 Task: Manage the "User related list" page variations in the site builder.
Action: Mouse moved to (1035, 73)
Screenshot: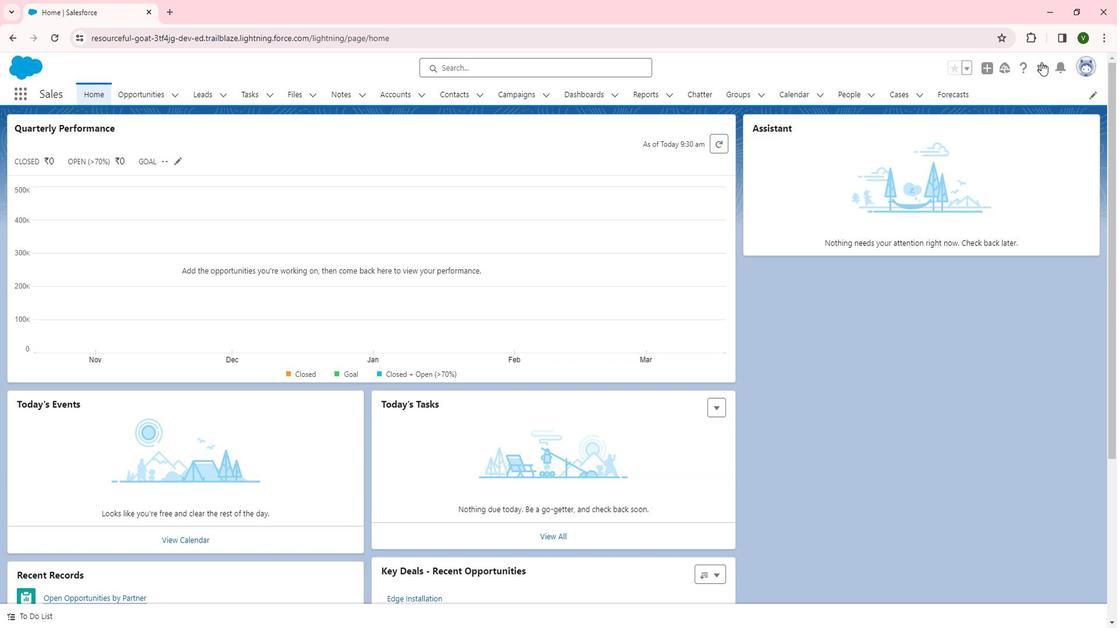 
Action: Mouse pressed left at (1035, 73)
Screenshot: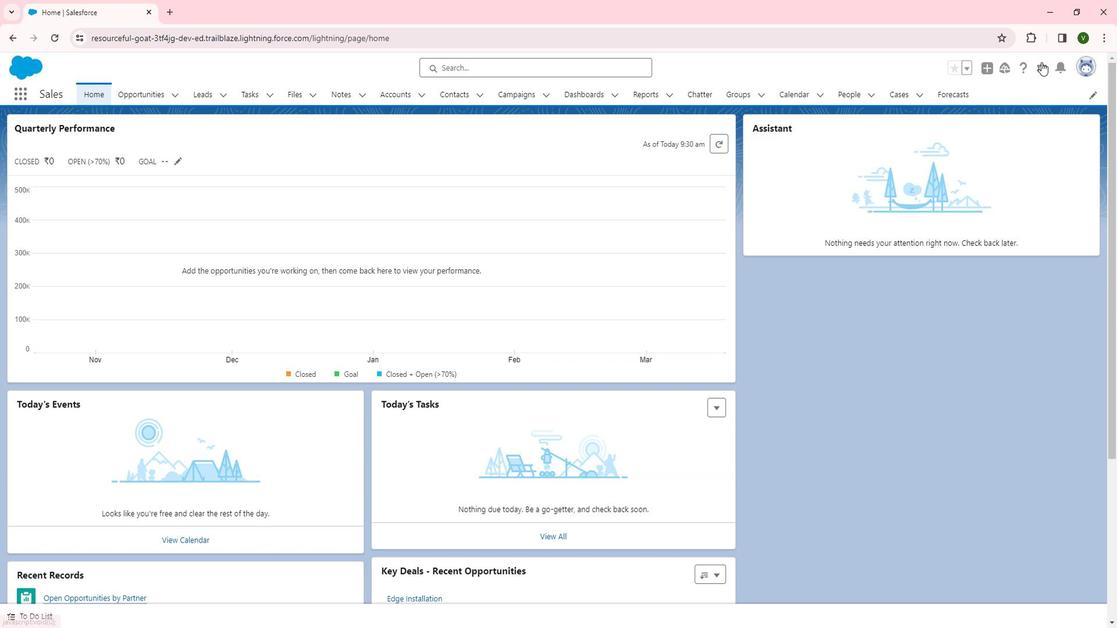 
Action: Mouse moved to (988, 123)
Screenshot: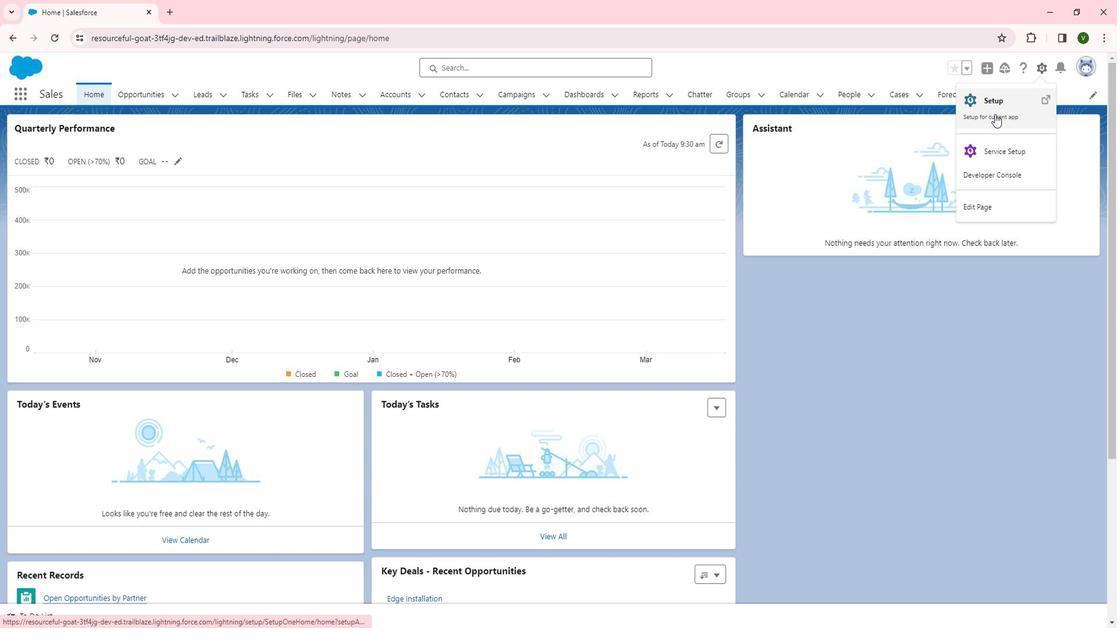 
Action: Mouse pressed left at (988, 123)
Screenshot: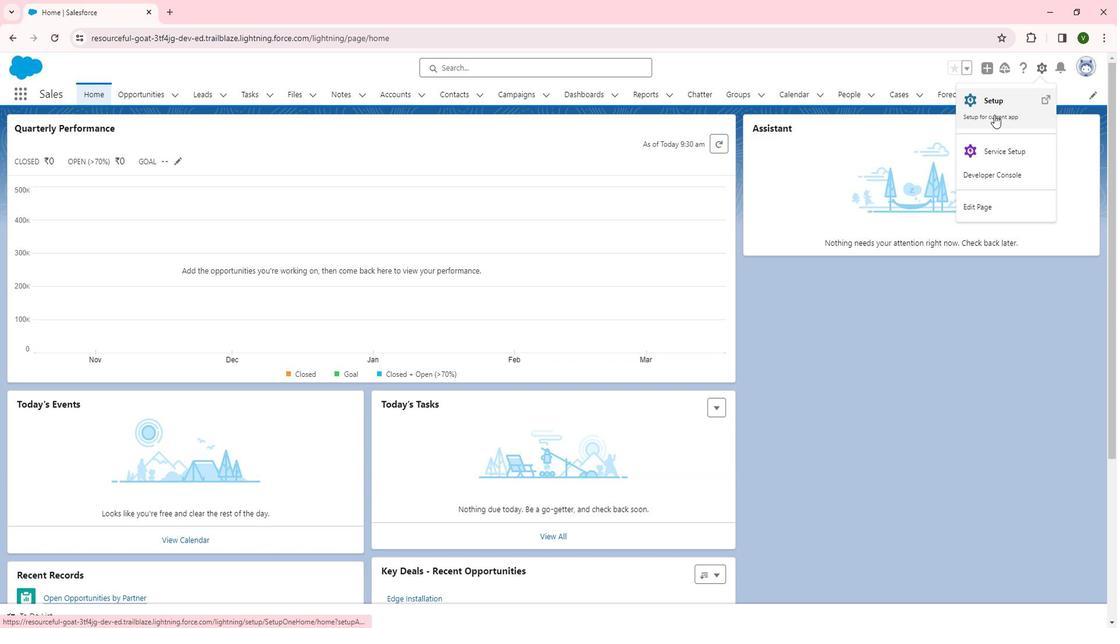 
Action: Mouse moved to (37, 485)
Screenshot: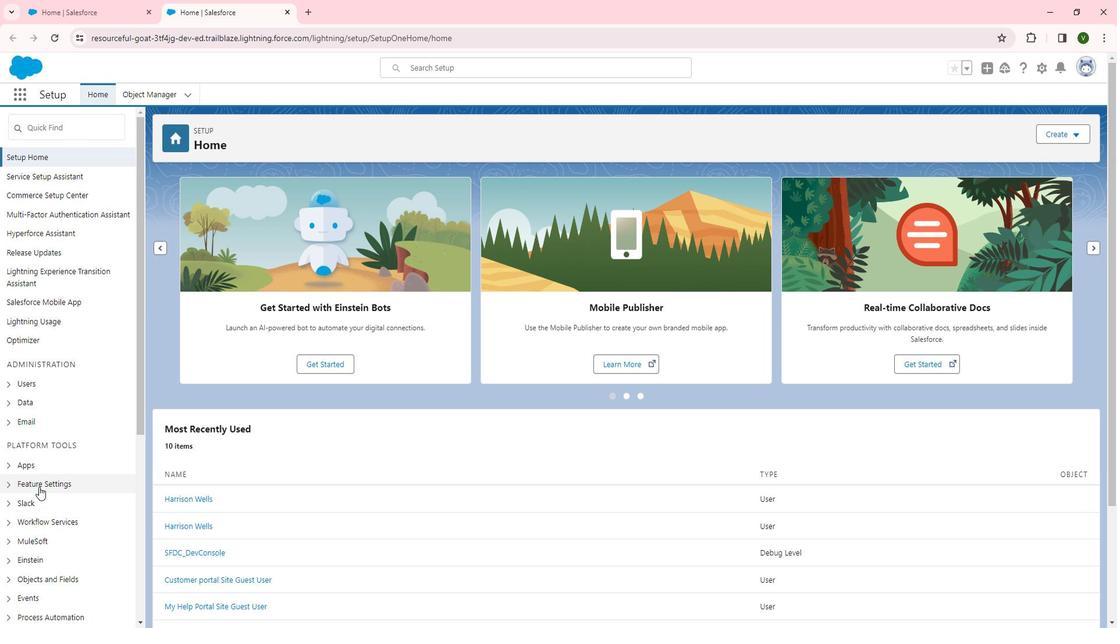 
Action: Mouse pressed left at (37, 485)
Screenshot: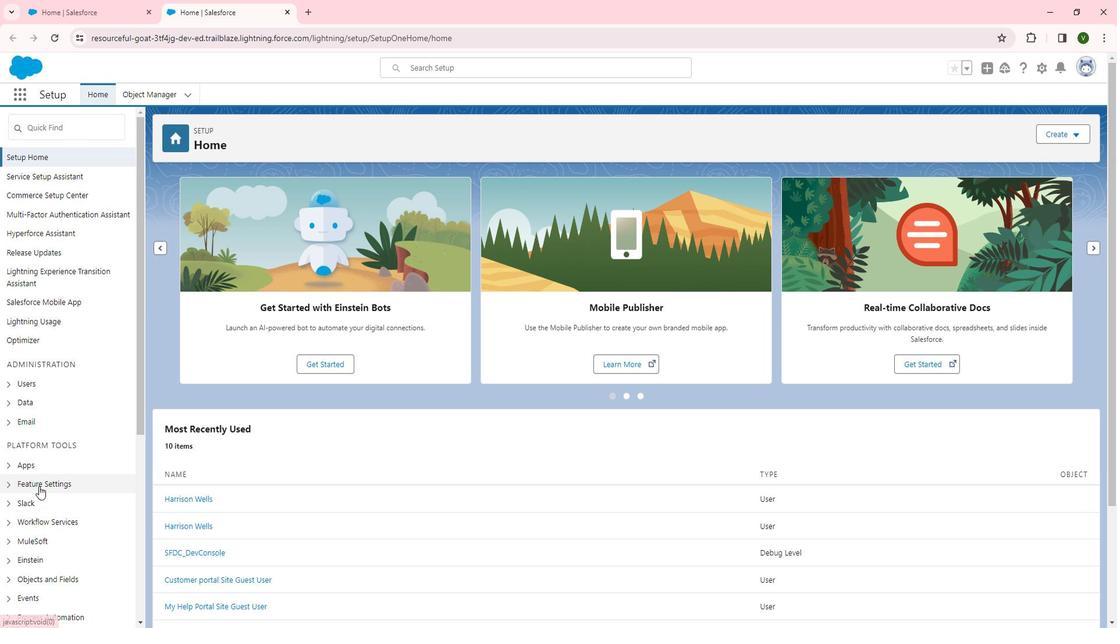 
Action: Mouse moved to (37, 484)
Screenshot: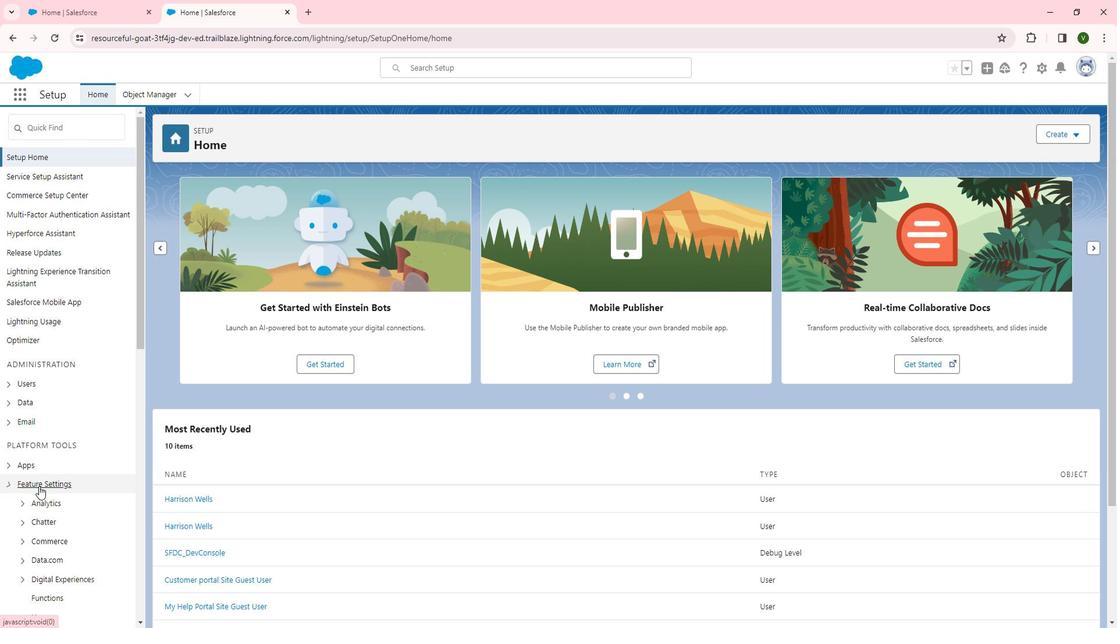 
Action: Mouse scrolled (37, 484) with delta (0, 0)
Screenshot: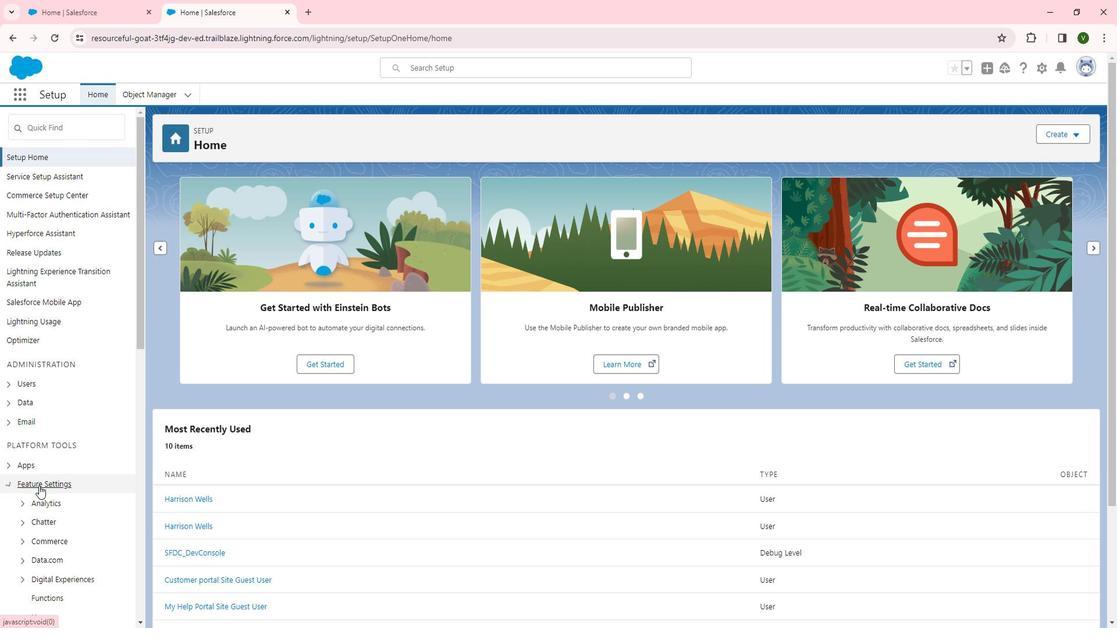 
Action: Mouse scrolled (37, 484) with delta (0, 0)
Screenshot: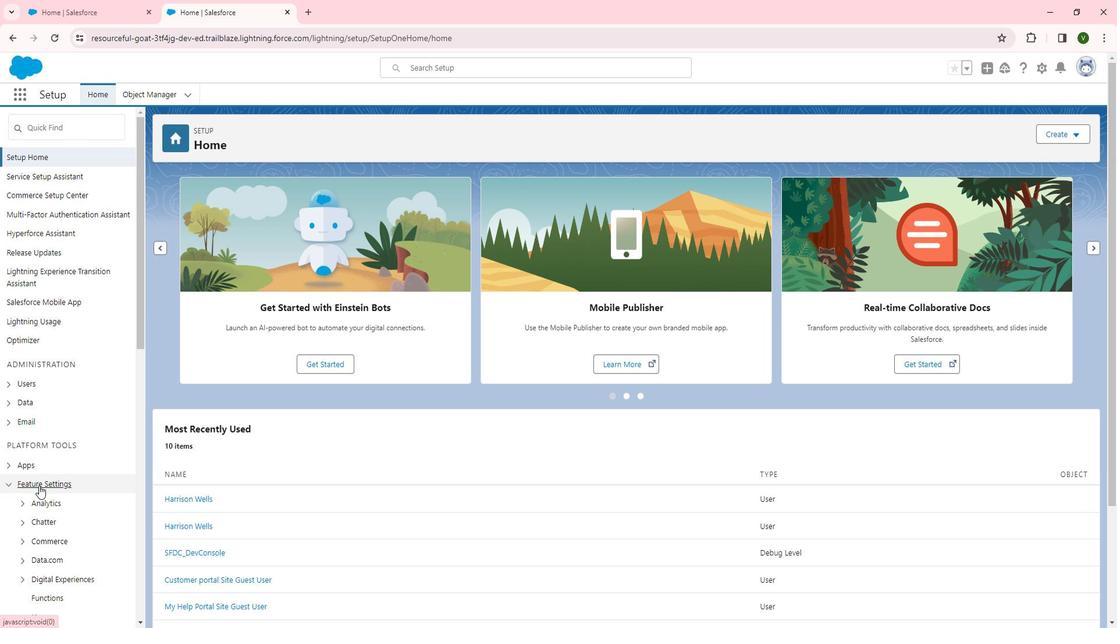 
Action: Mouse scrolled (37, 484) with delta (0, 0)
Screenshot: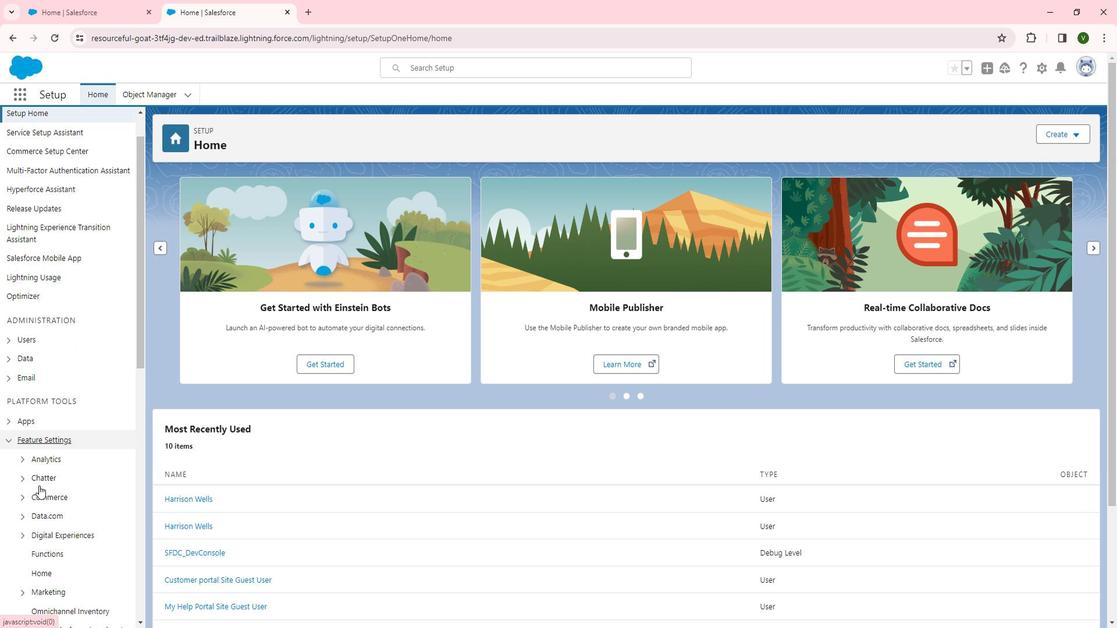 
Action: Mouse moved to (51, 399)
Screenshot: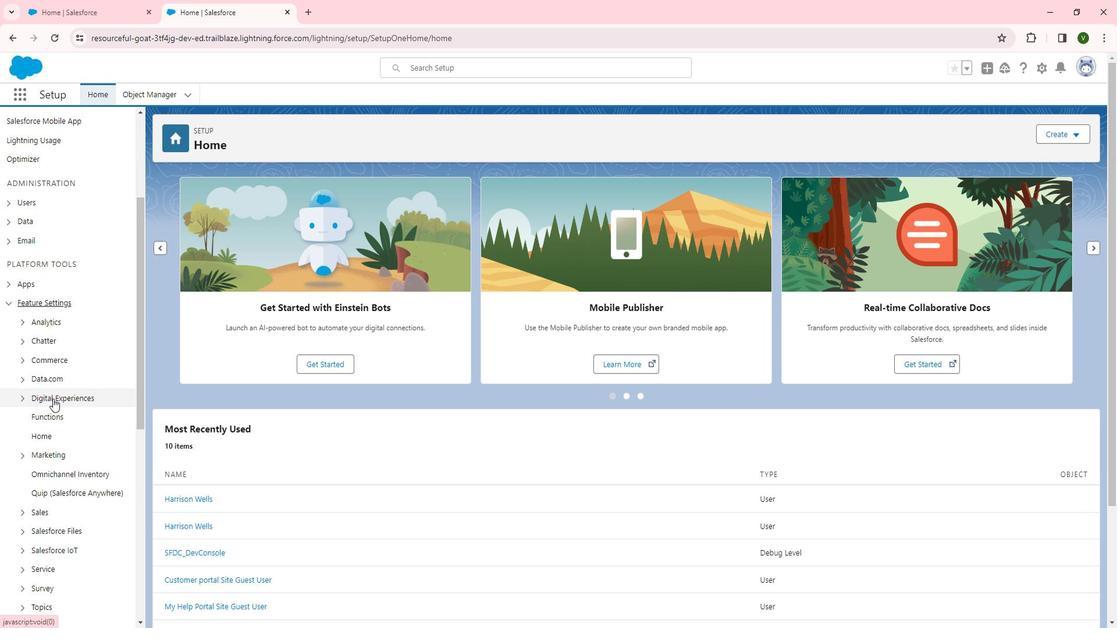 
Action: Mouse pressed left at (51, 399)
Screenshot: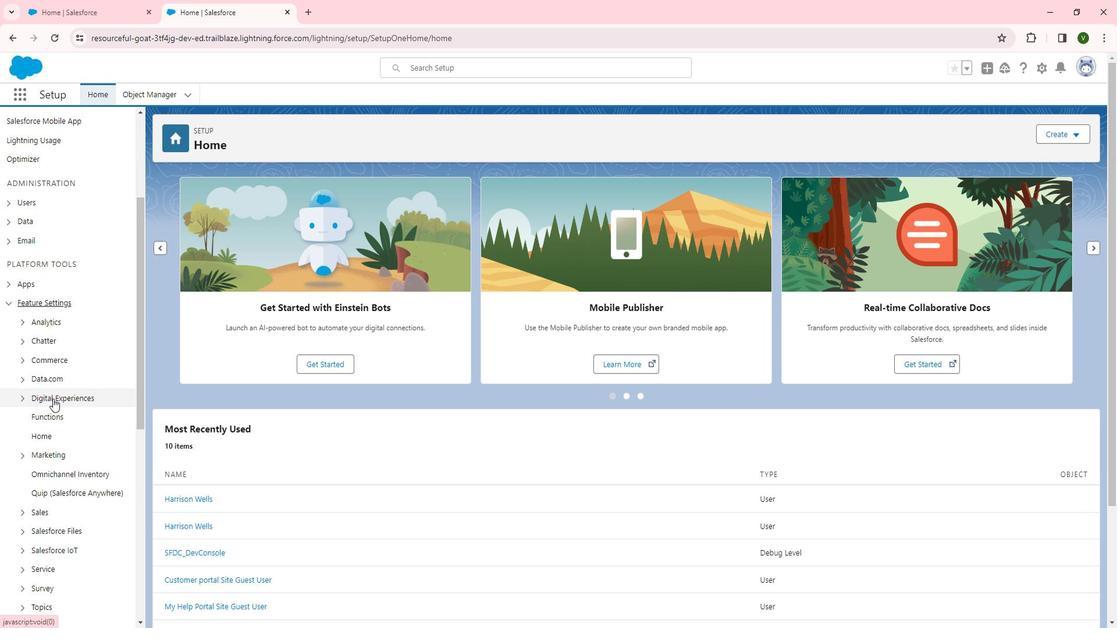
Action: Mouse moved to (52, 418)
Screenshot: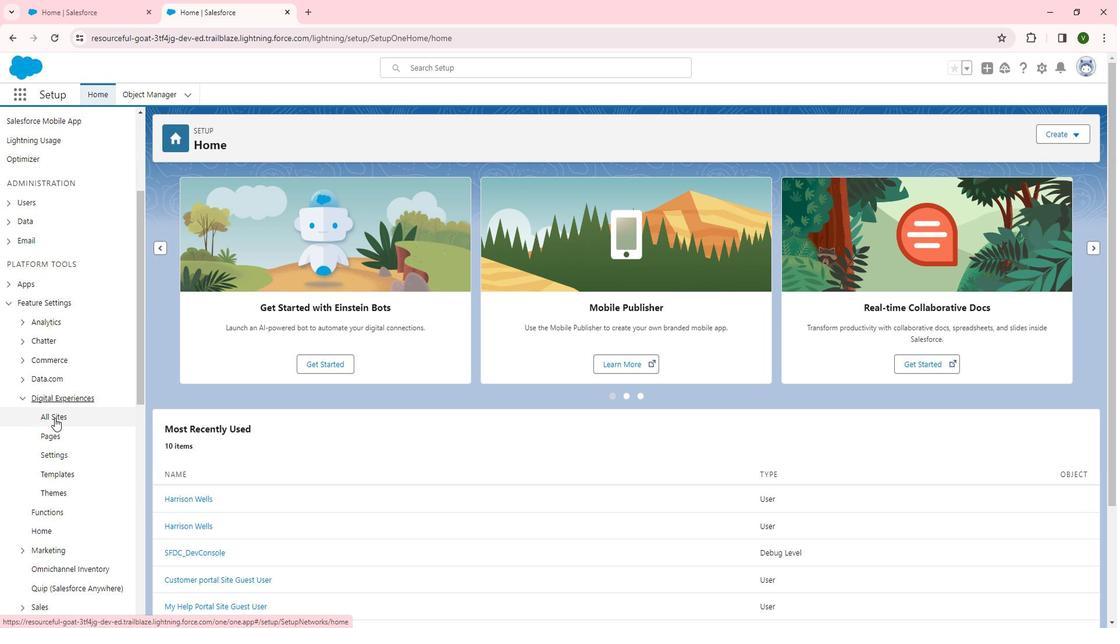 
Action: Mouse pressed left at (52, 418)
Screenshot: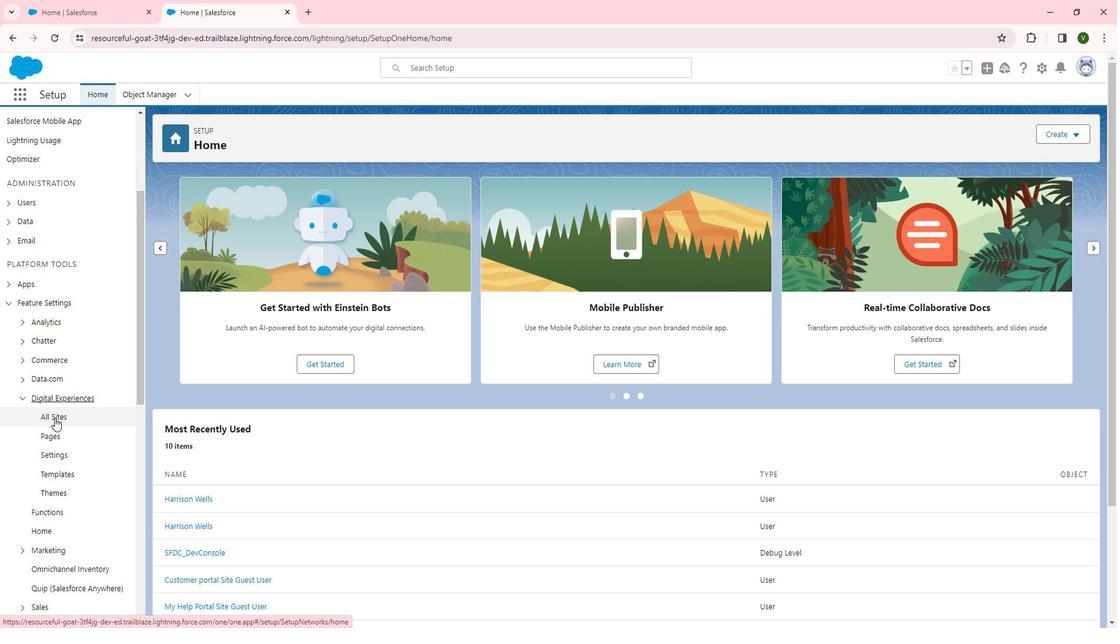 
Action: Mouse moved to (182, 311)
Screenshot: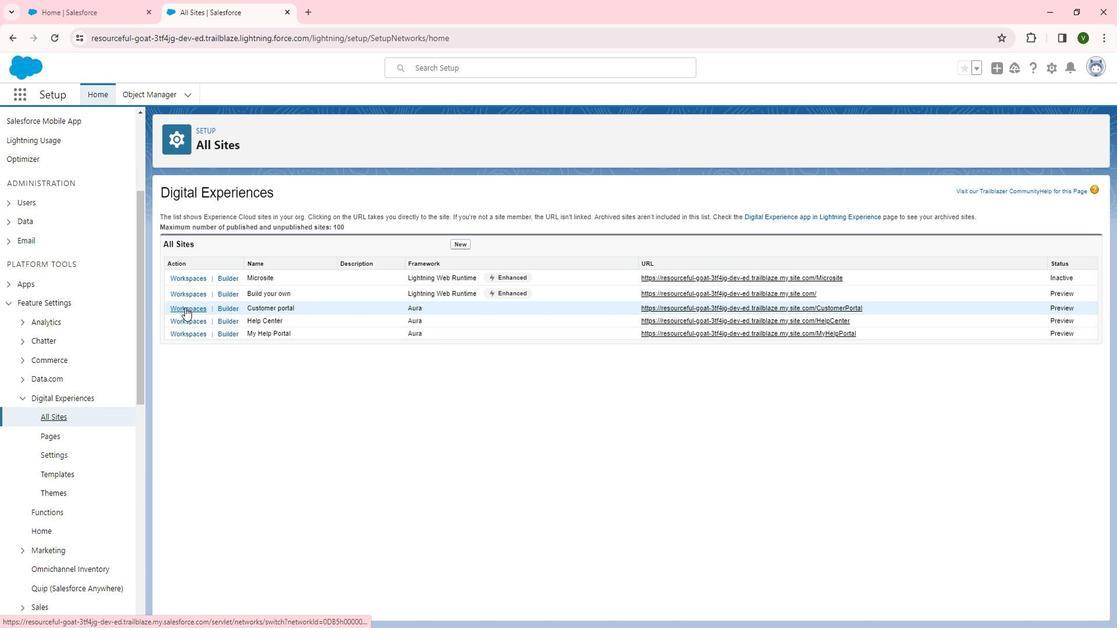 
Action: Mouse pressed left at (182, 311)
Screenshot: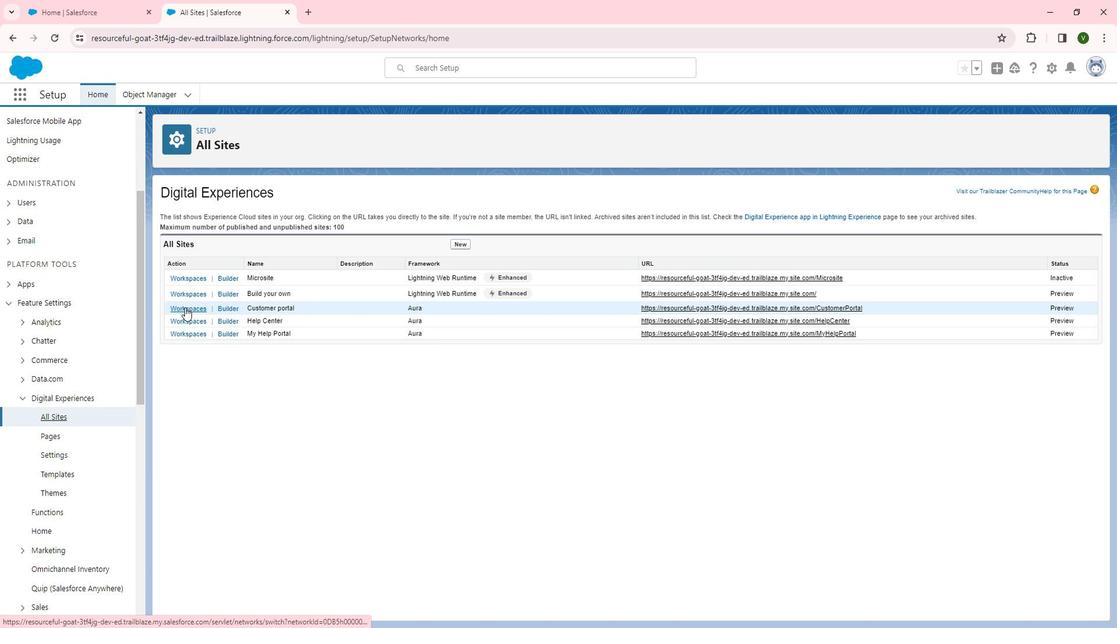
Action: Mouse moved to (111, 293)
Screenshot: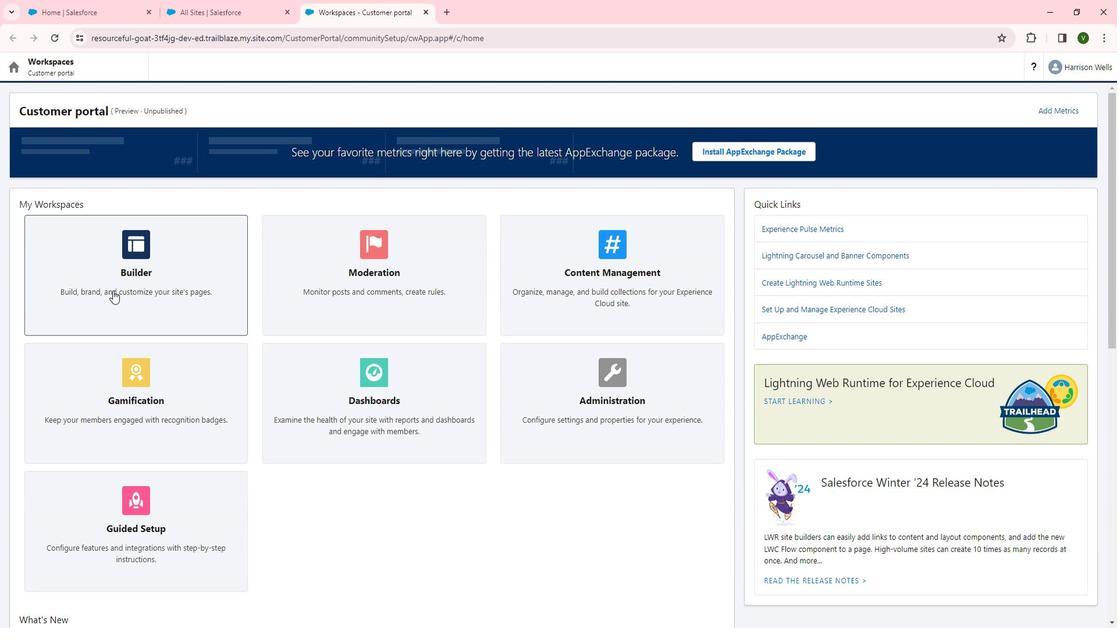 
Action: Mouse pressed left at (111, 293)
Screenshot: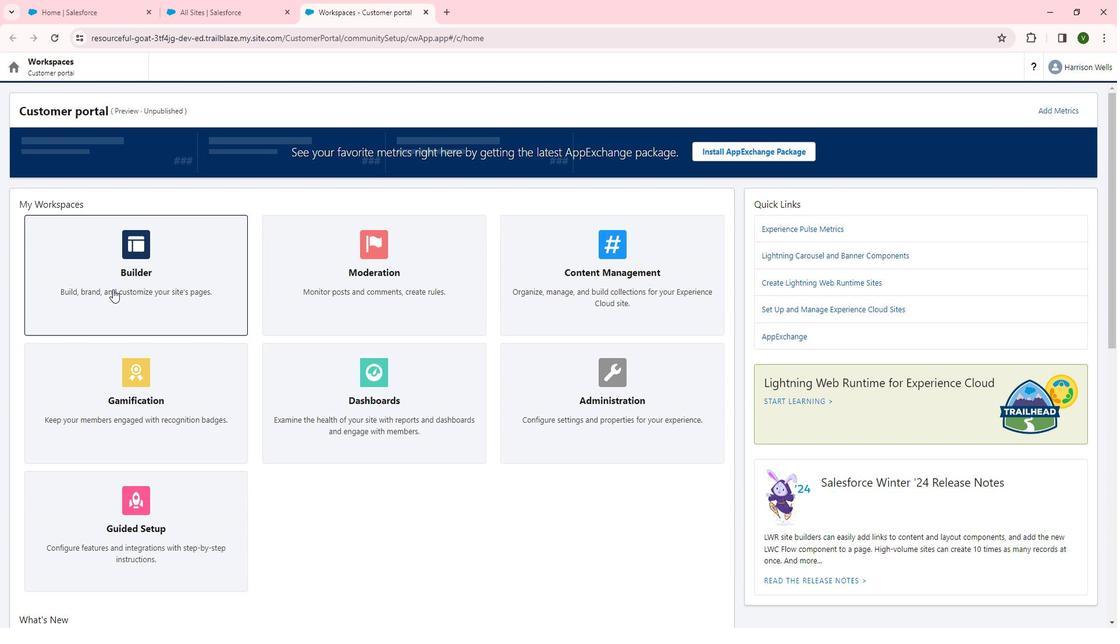 
Action: Mouse moved to (118, 80)
Screenshot: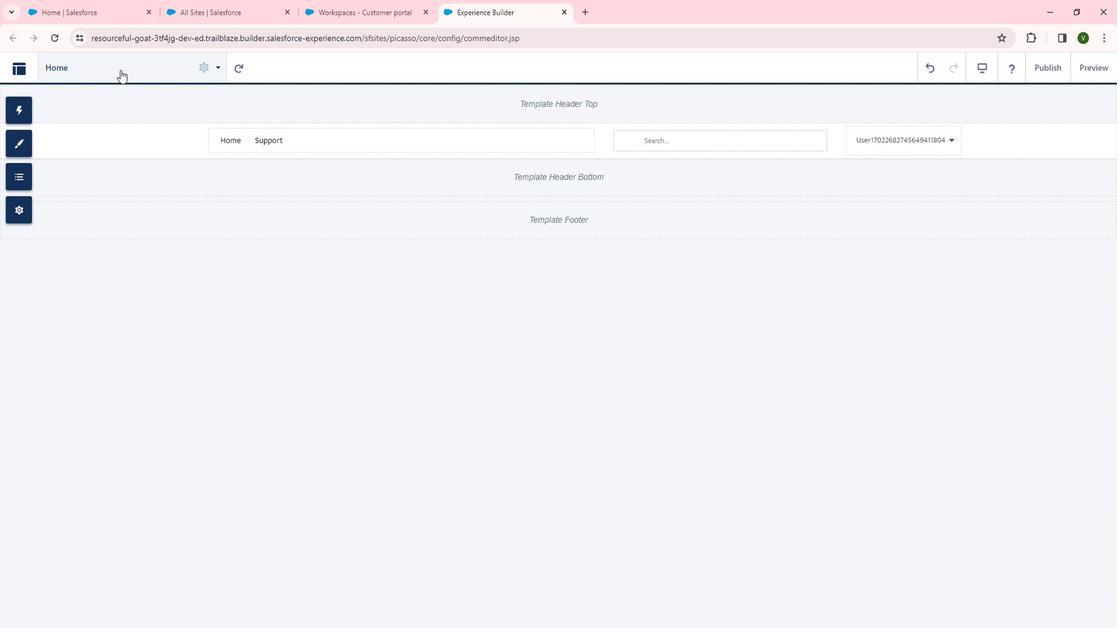 
Action: Mouse pressed left at (118, 80)
Screenshot: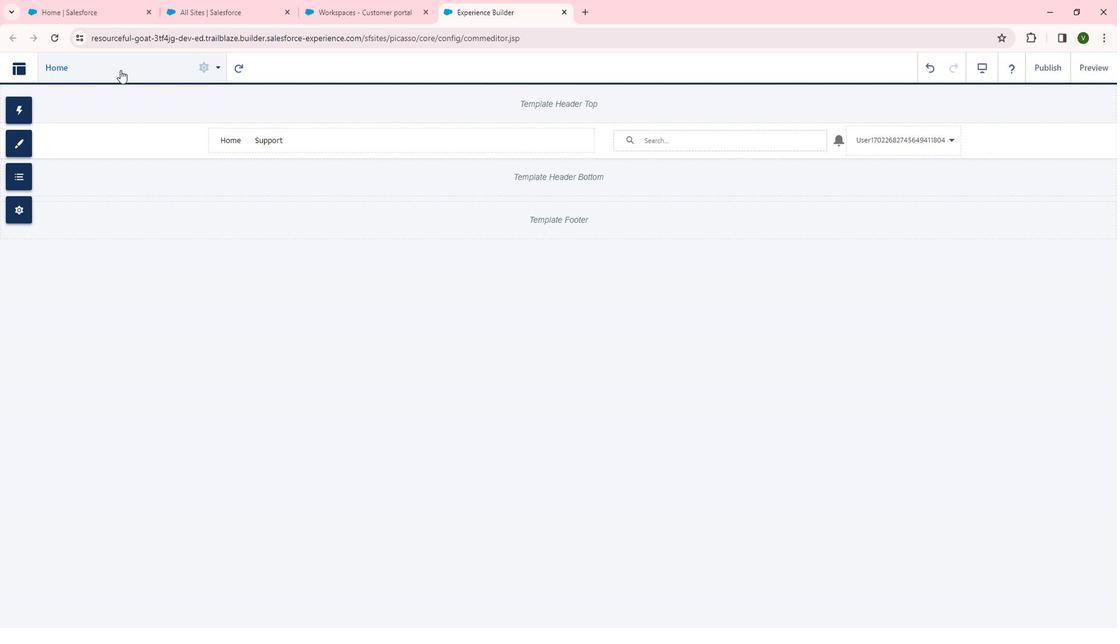 
Action: Mouse moved to (161, 425)
Screenshot: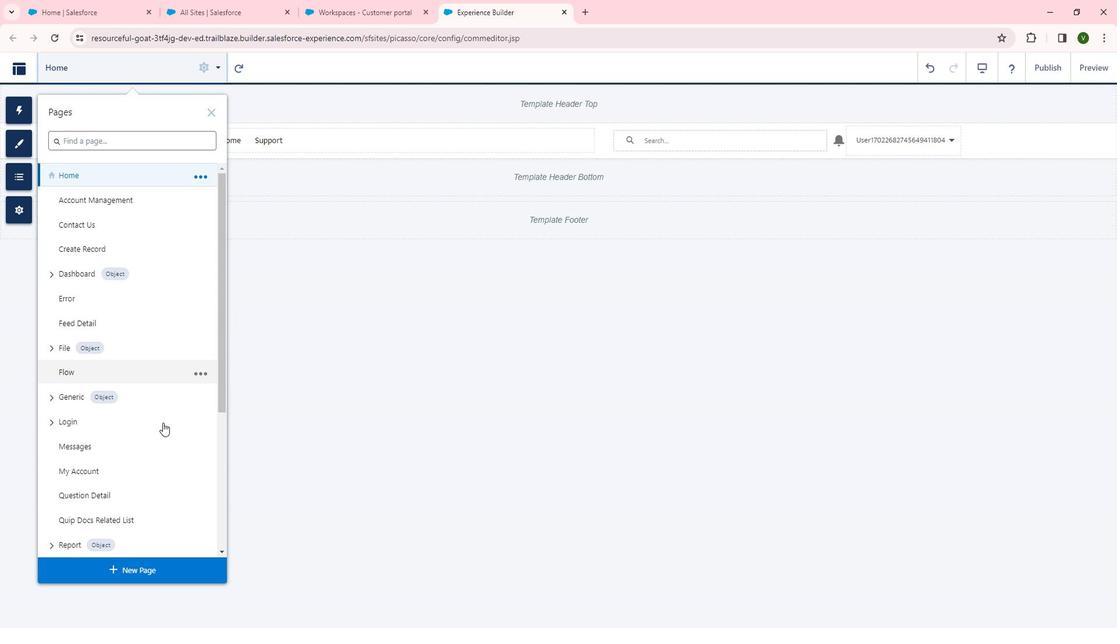 
Action: Mouse scrolled (161, 424) with delta (0, 0)
Screenshot: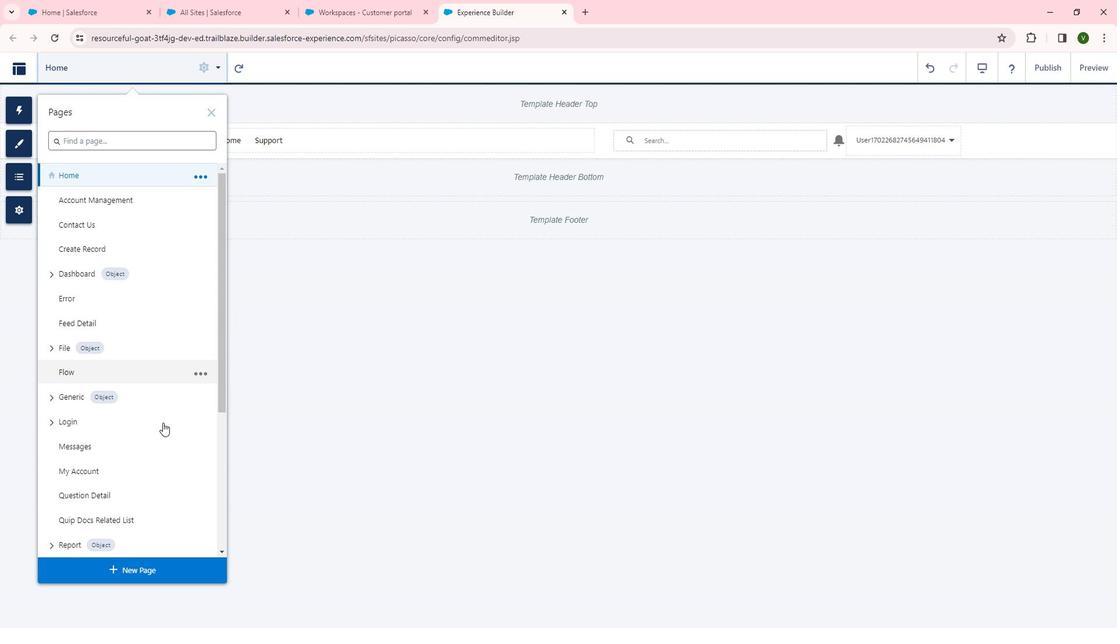 
Action: Mouse scrolled (161, 424) with delta (0, 0)
Screenshot: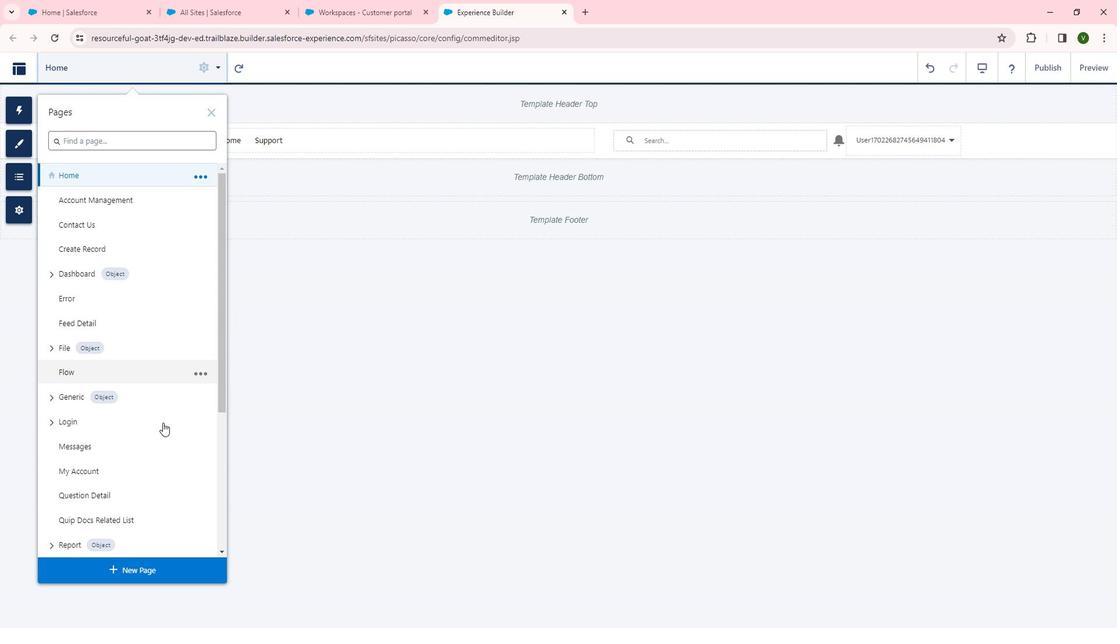 
Action: Mouse scrolled (161, 424) with delta (0, 0)
Screenshot: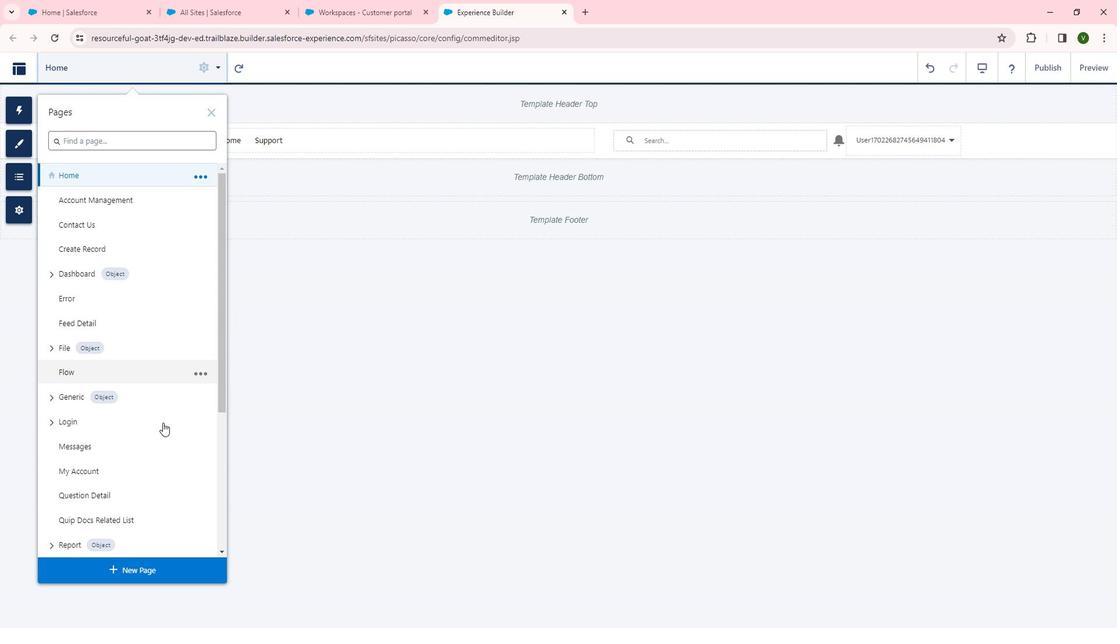 
Action: Mouse moved to (161, 425)
Screenshot: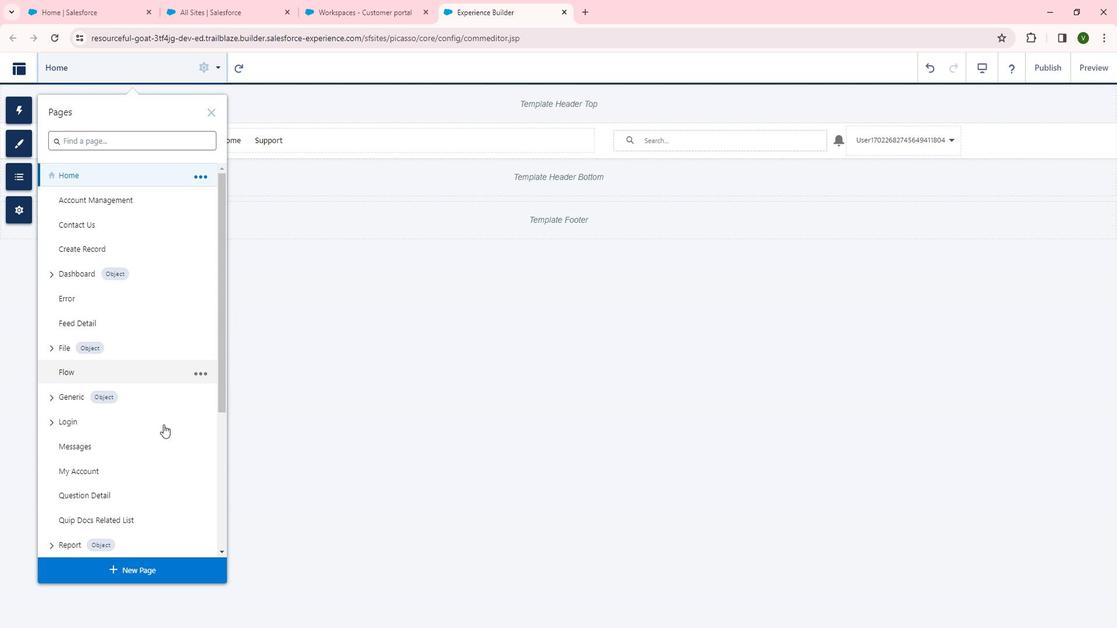
Action: Mouse scrolled (161, 424) with delta (0, 0)
Screenshot: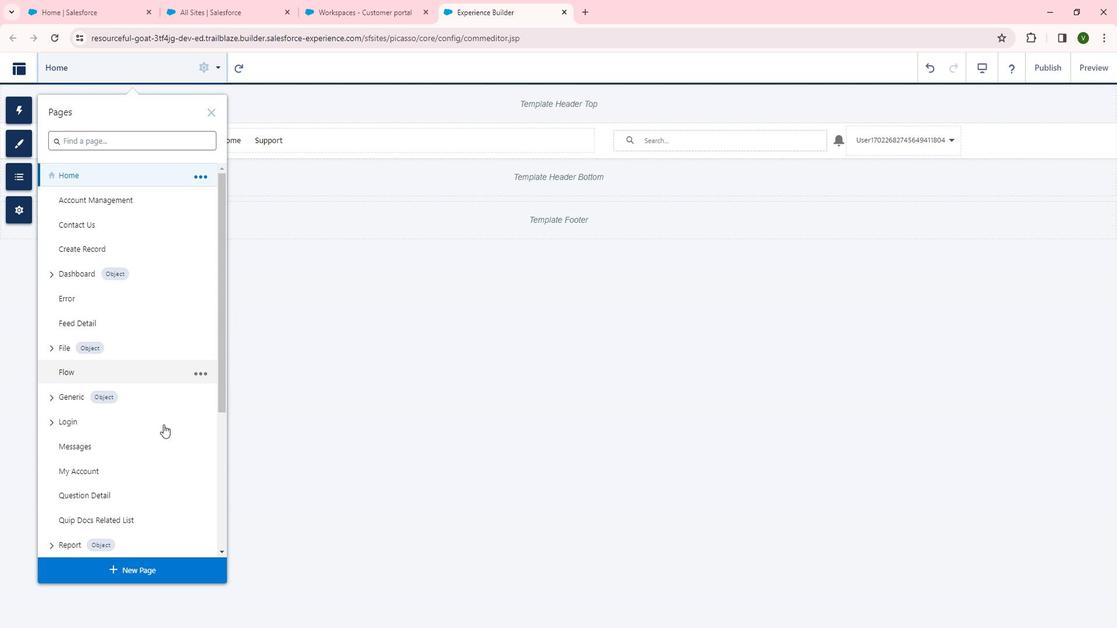 
Action: Mouse scrolled (161, 424) with delta (0, 0)
Screenshot: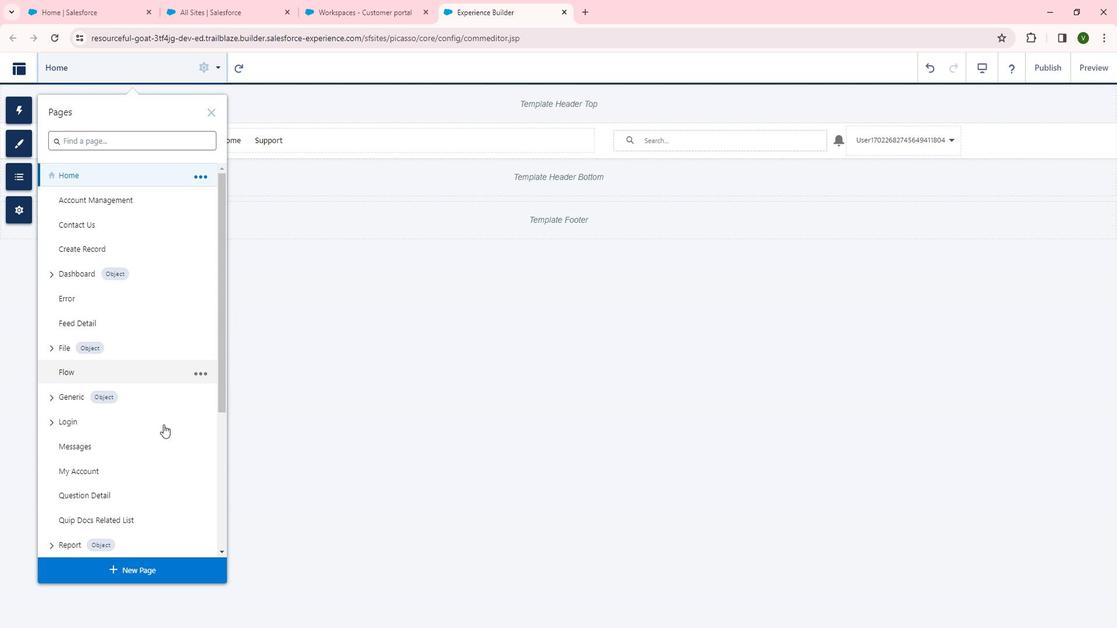
Action: Mouse scrolled (161, 424) with delta (0, 0)
Screenshot: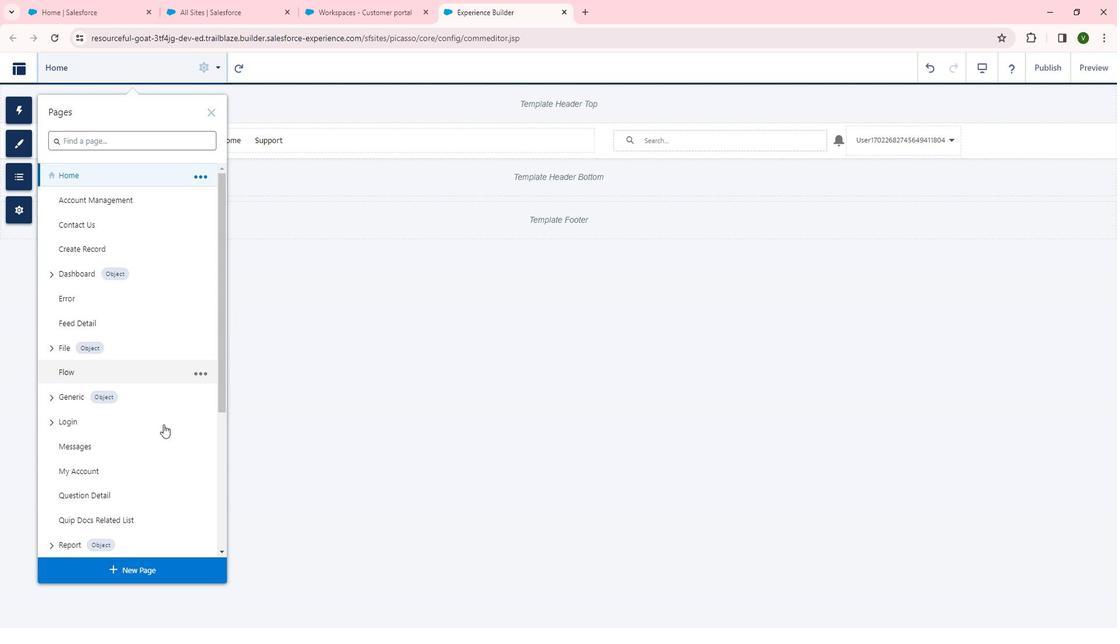 
Action: Mouse moved to (49, 517)
Screenshot: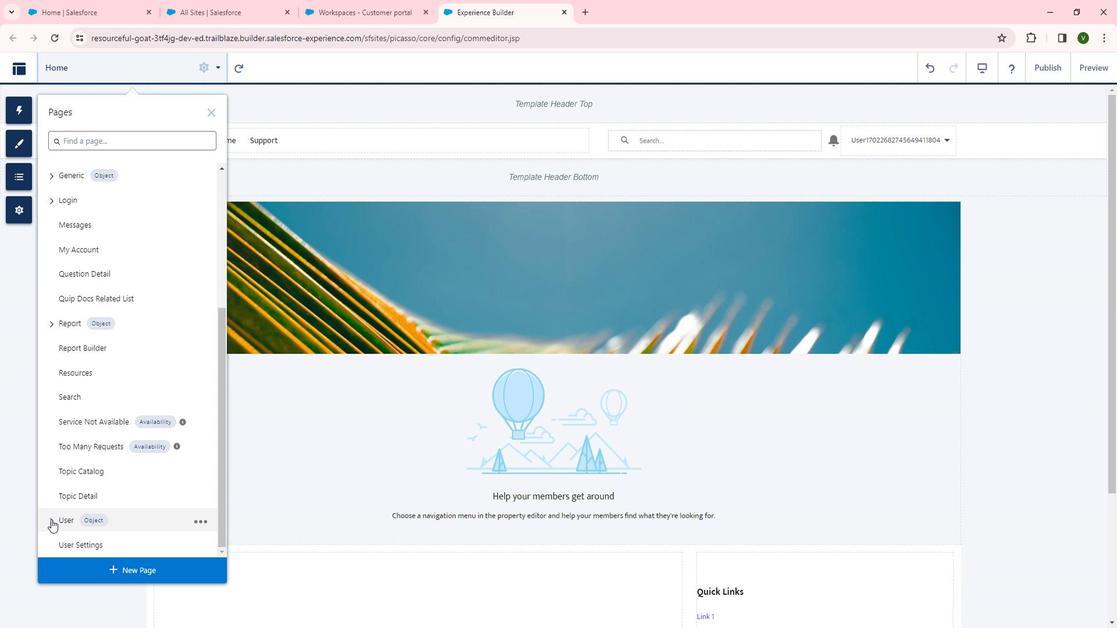 
Action: Mouse pressed left at (49, 517)
Screenshot: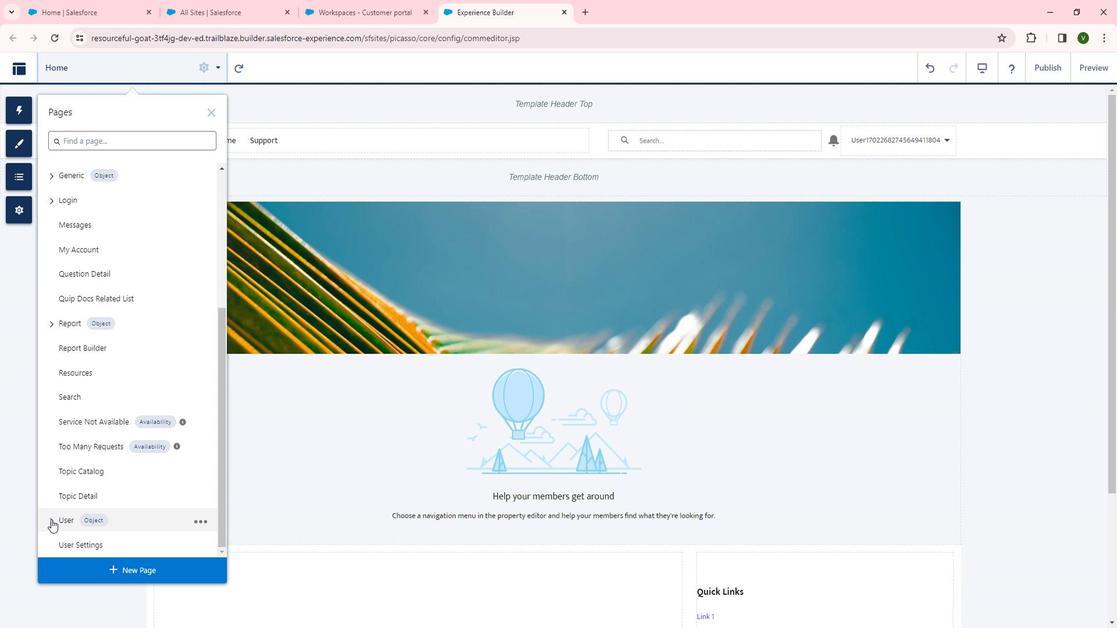 
Action: Mouse moved to (93, 503)
Screenshot: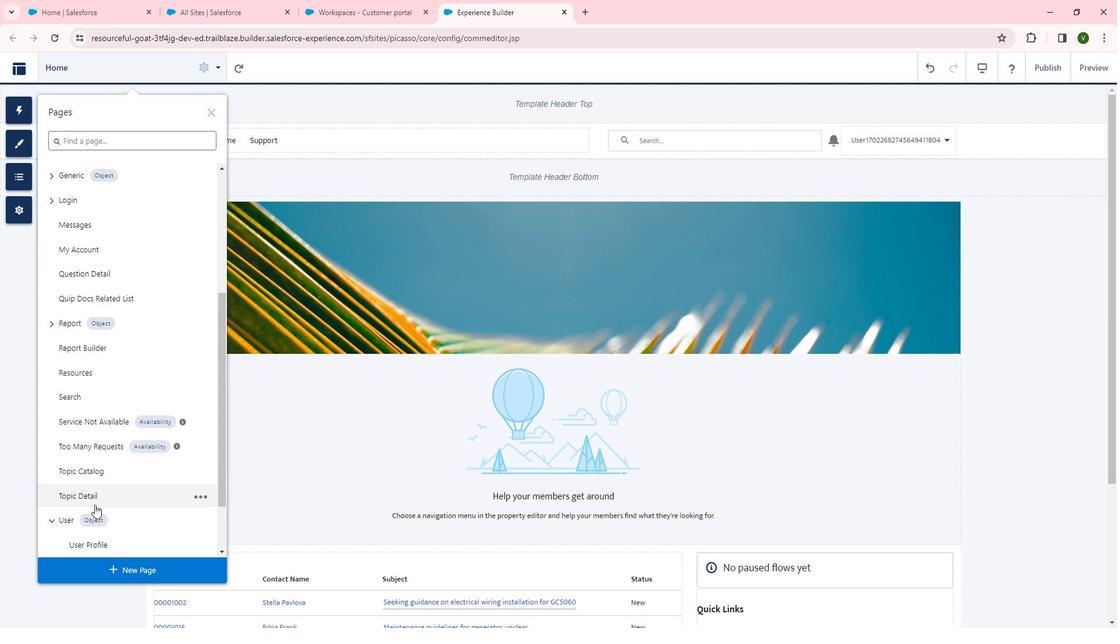
Action: Mouse scrolled (93, 502) with delta (0, 0)
Screenshot: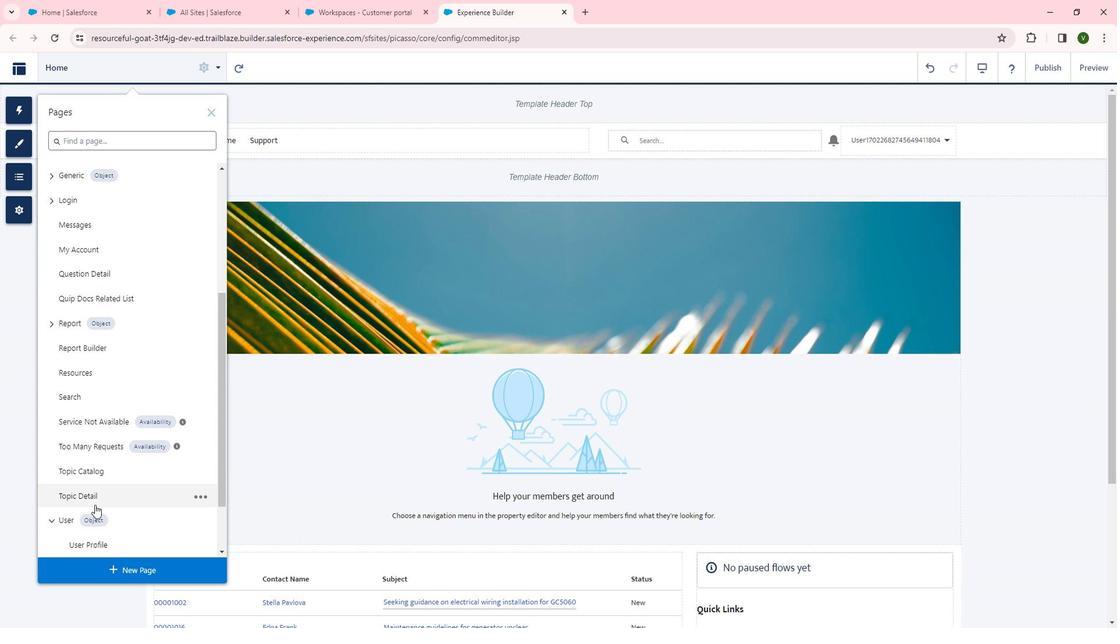 
Action: Mouse scrolled (93, 502) with delta (0, 0)
Screenshot: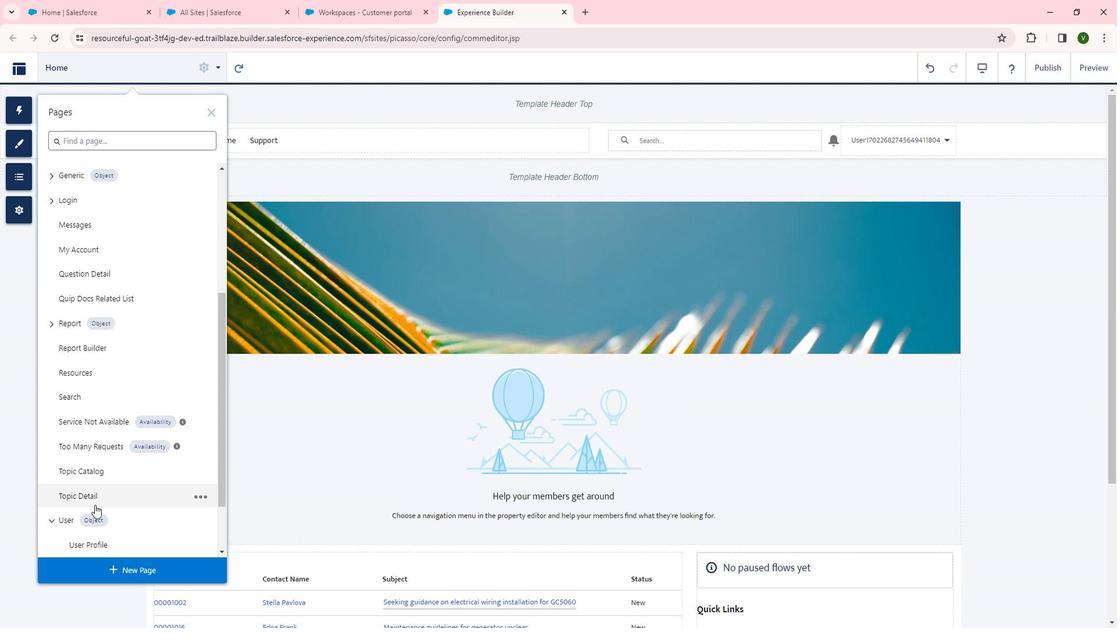 
Action: Mouse scrolled (93, 502) with delta (0, 0)
Screenshot: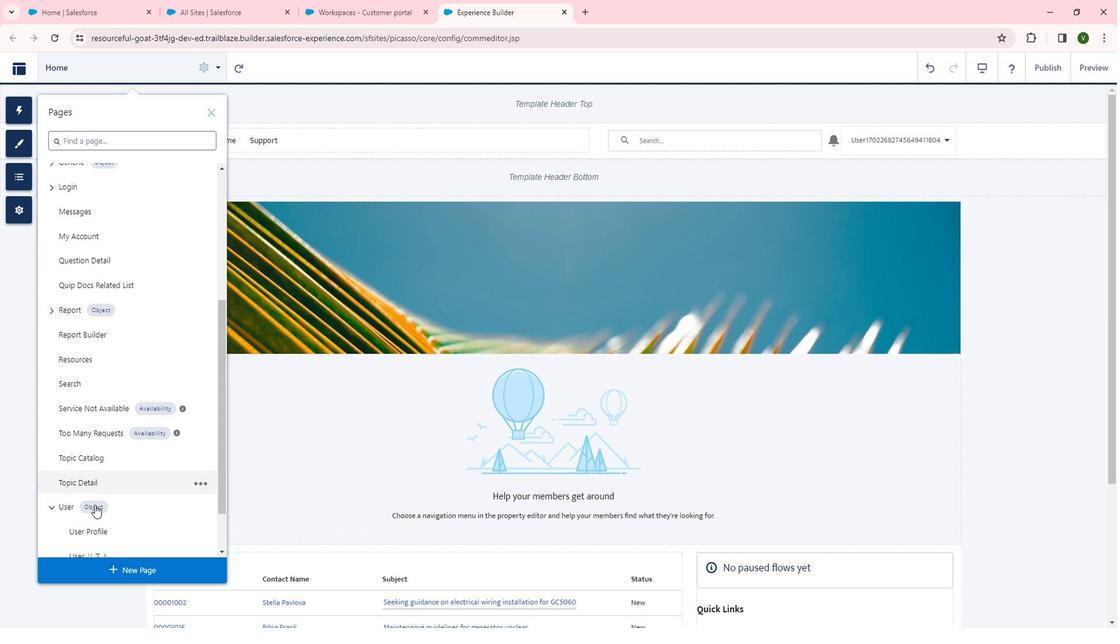 
Action: Mouse moved to (111, 517)
Screenshot: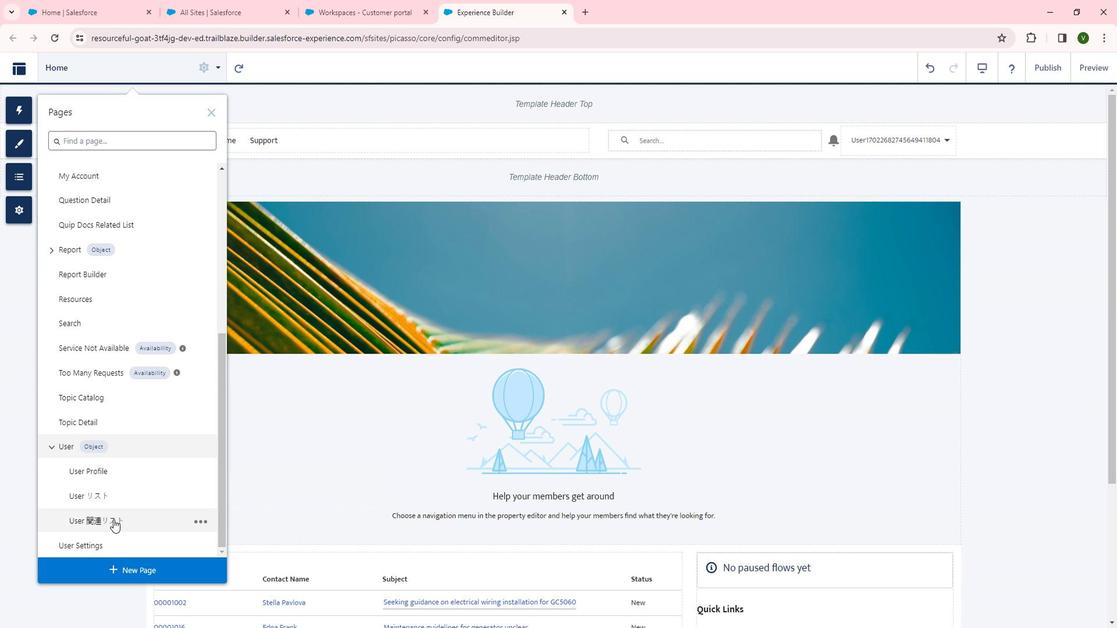 
Action: Mouse pressed left at (111, 517)
Screenshot: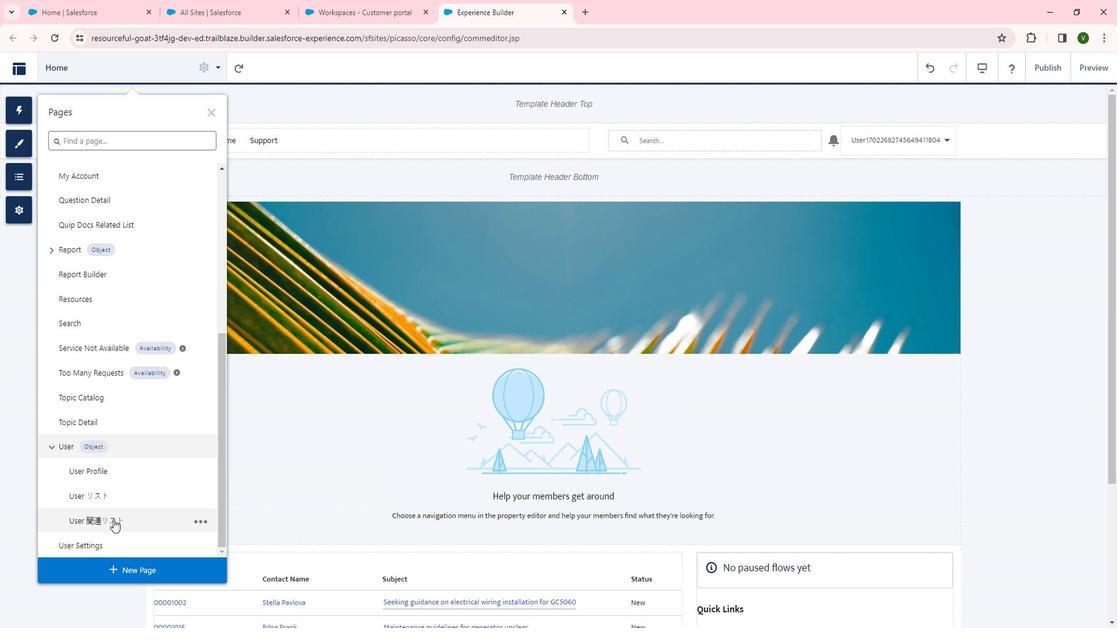
Action: Mouse moved to (168, 75)
Screenshot: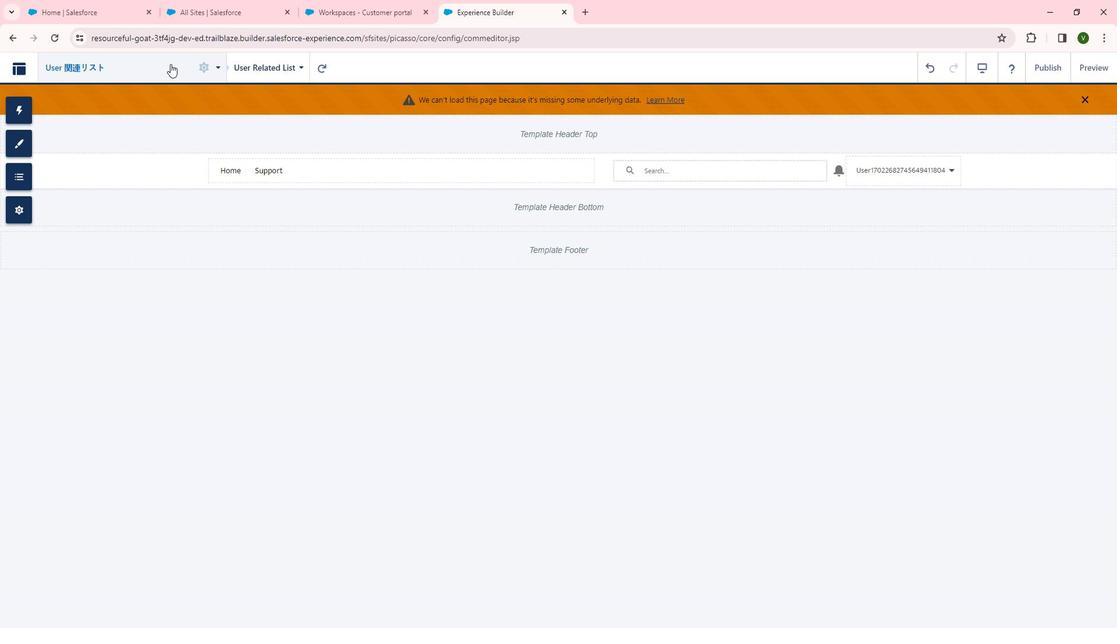 
Action: Mouse pressed left at (168, 75)
Screenshot: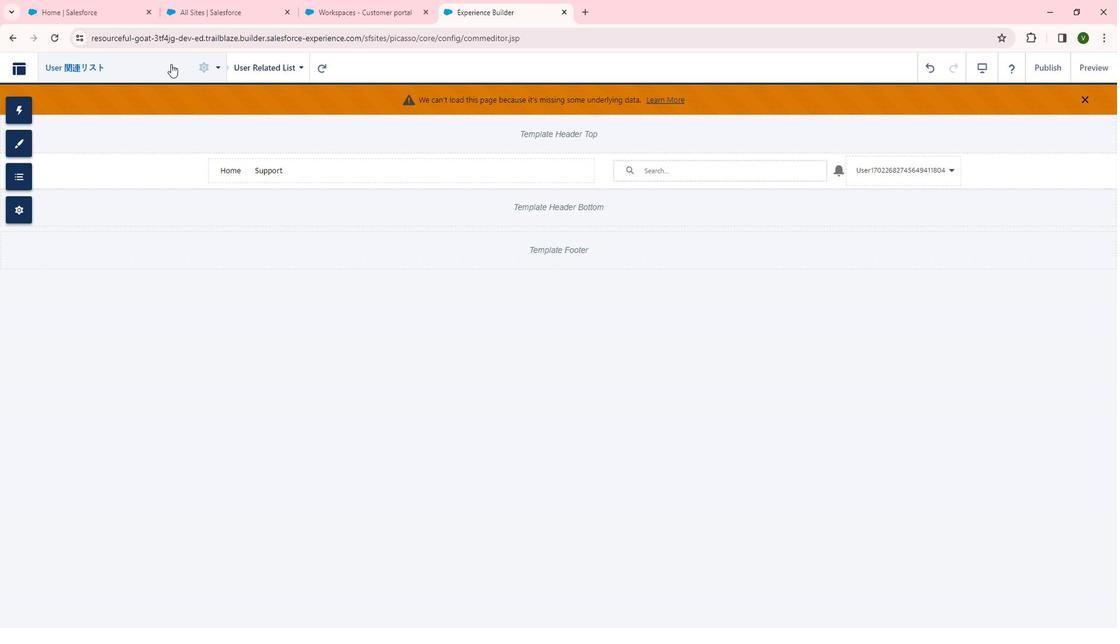 
Action: Mouse moved to (197, 517)
Screenshot: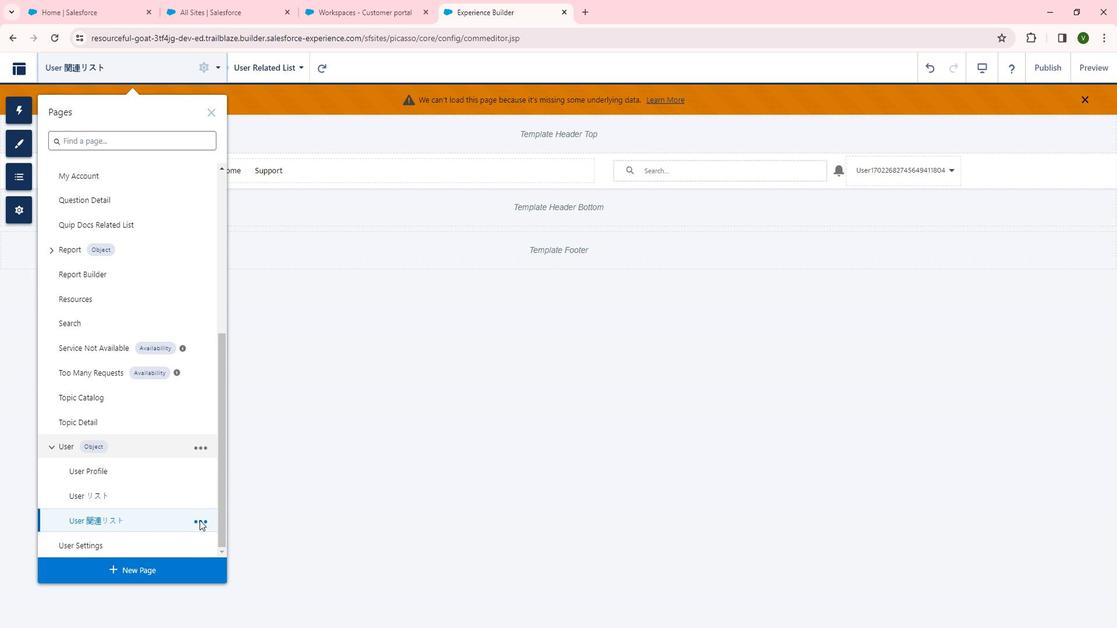 
Action: Mouse pressed left at (197, 517)
Screenshot: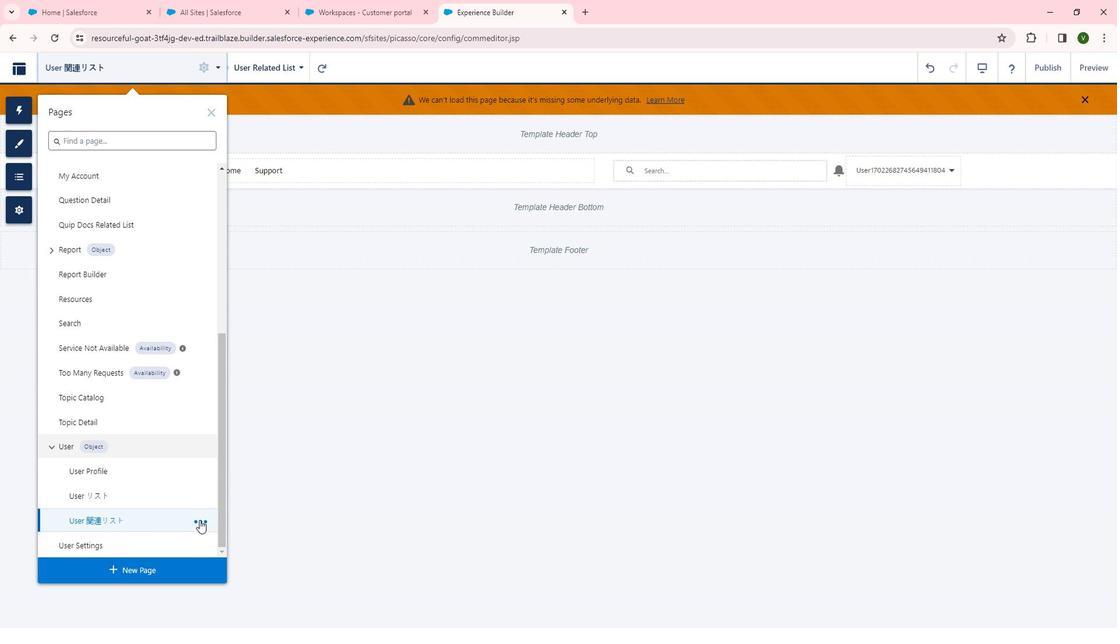 
Action: Mouse moved to (238, 517)
Screenshot: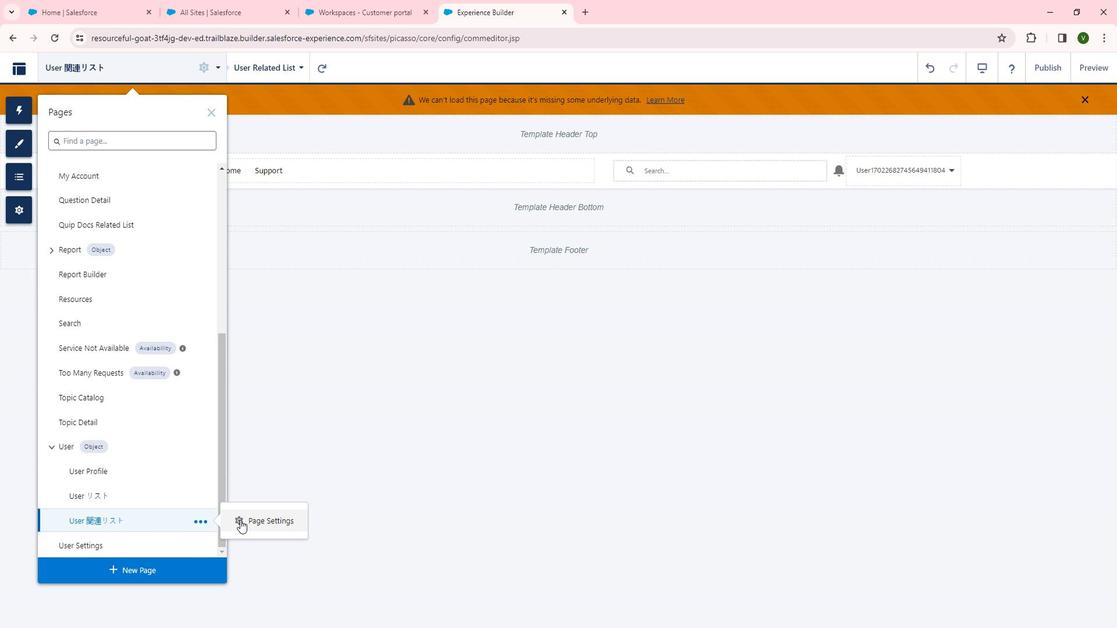 
Action: Mouse pressed left at (238, 517)
Screenshot: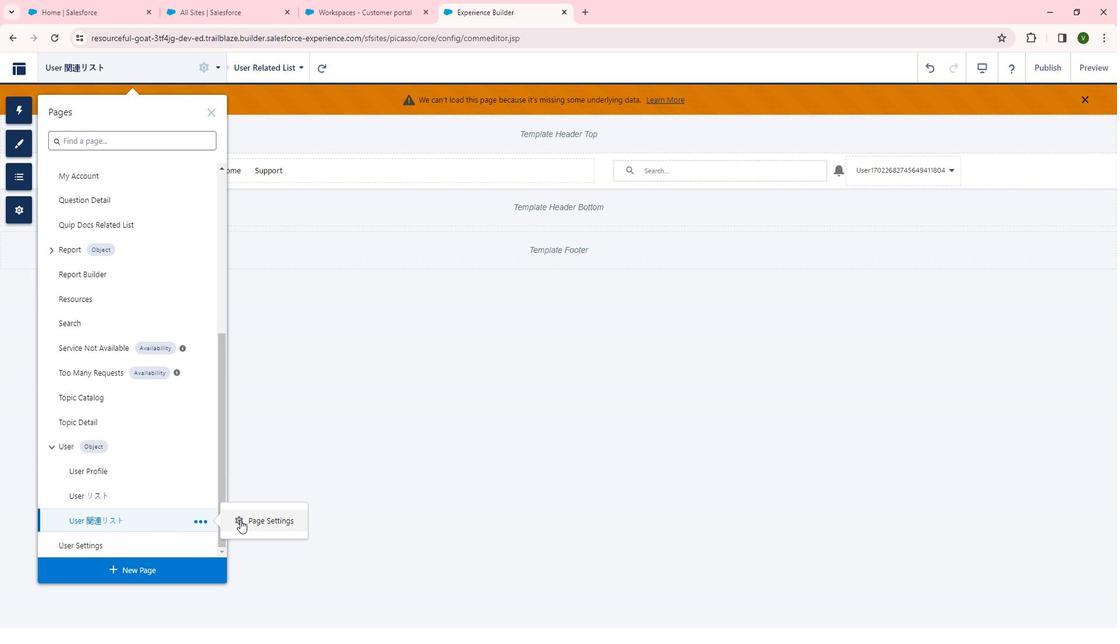 
Action: Mouse moved to (343, 123)
Screenshot: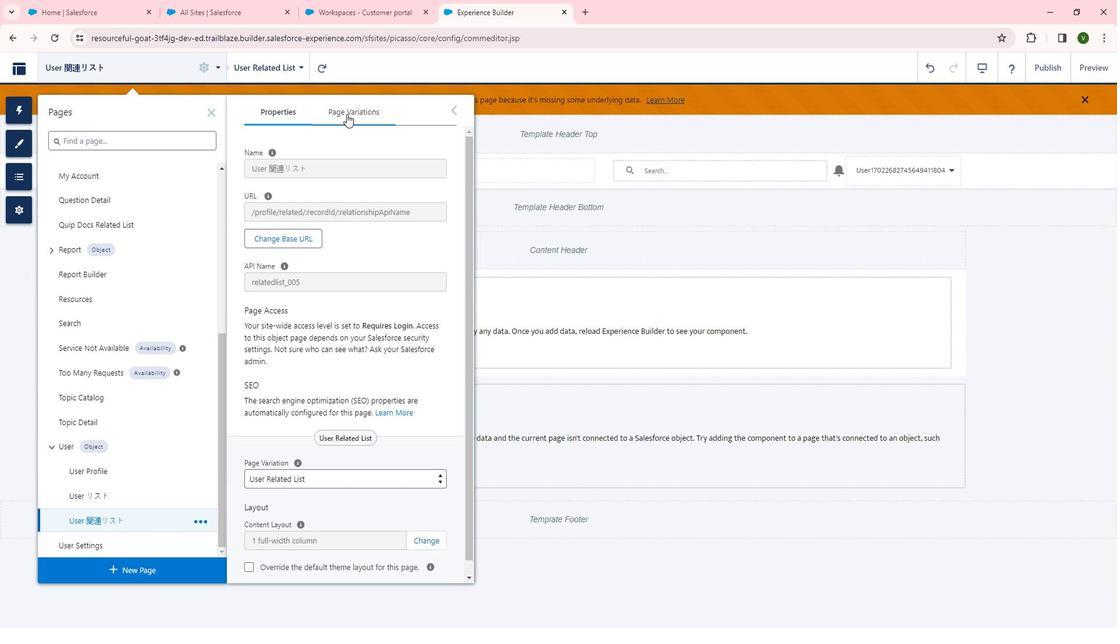 
Action: Mouse pressed left at (343, 123)
Screenshot: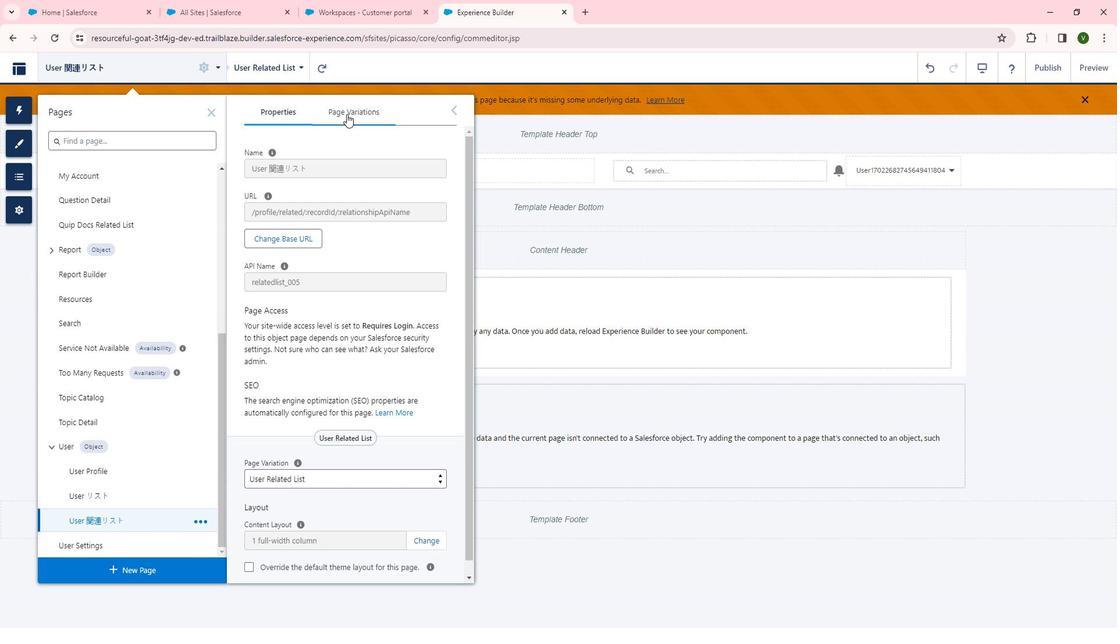 
Action: Mouse moved to (708, 243)
Screenshot: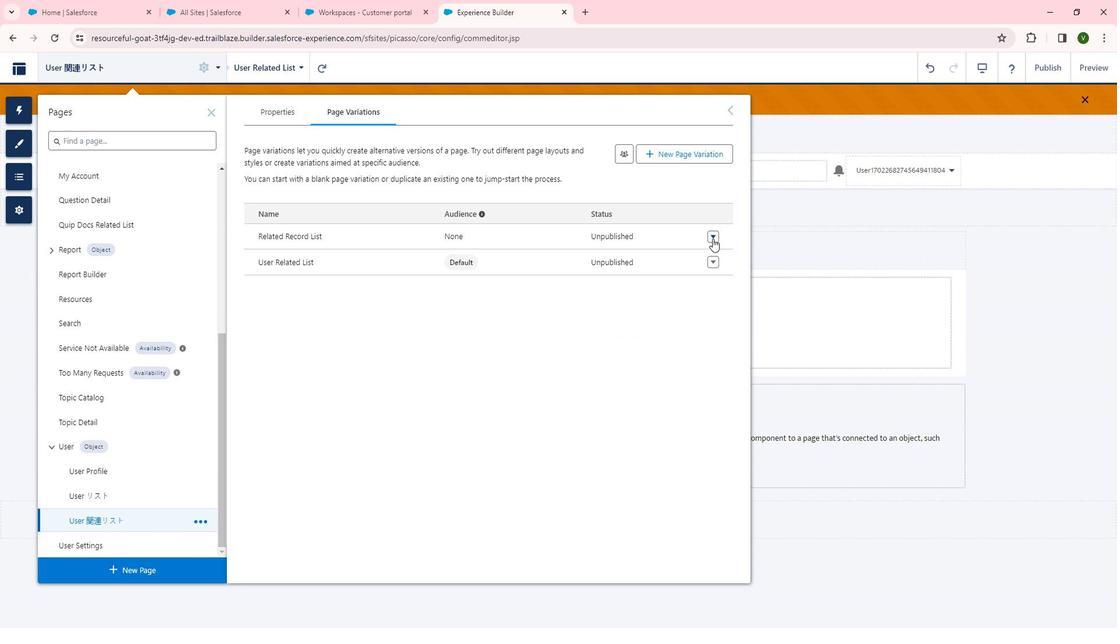 
Action: Mouse pressed left at (708, 243)
Screenshot: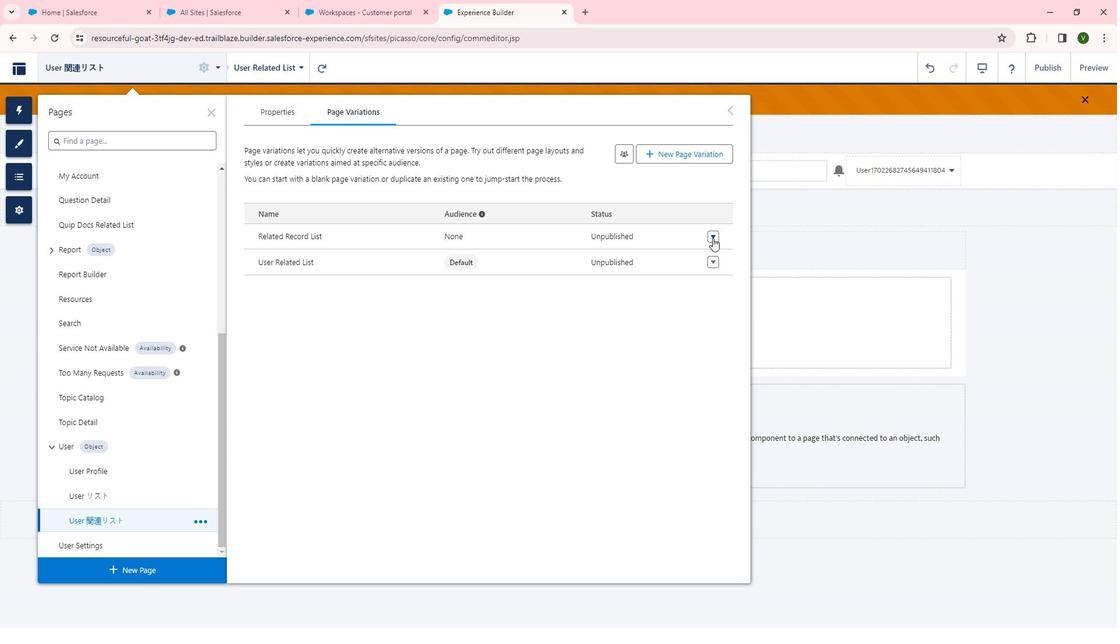 
Action: Mouse moved to (719, 249)
Screenshot: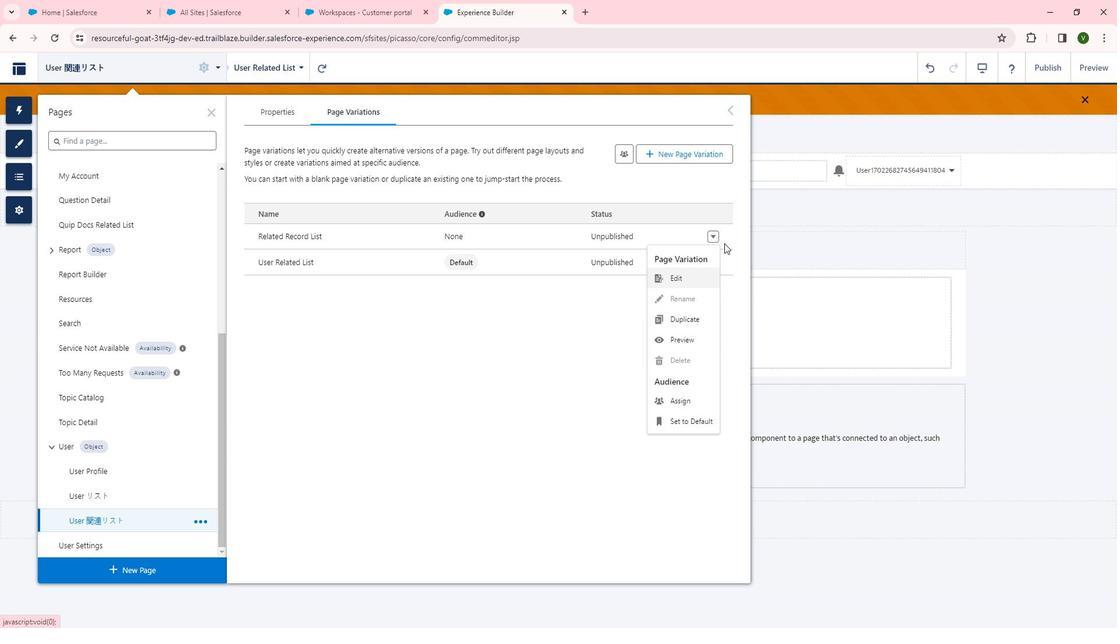 
Action: Mouse pressed left at (719, 249)
Screenshot: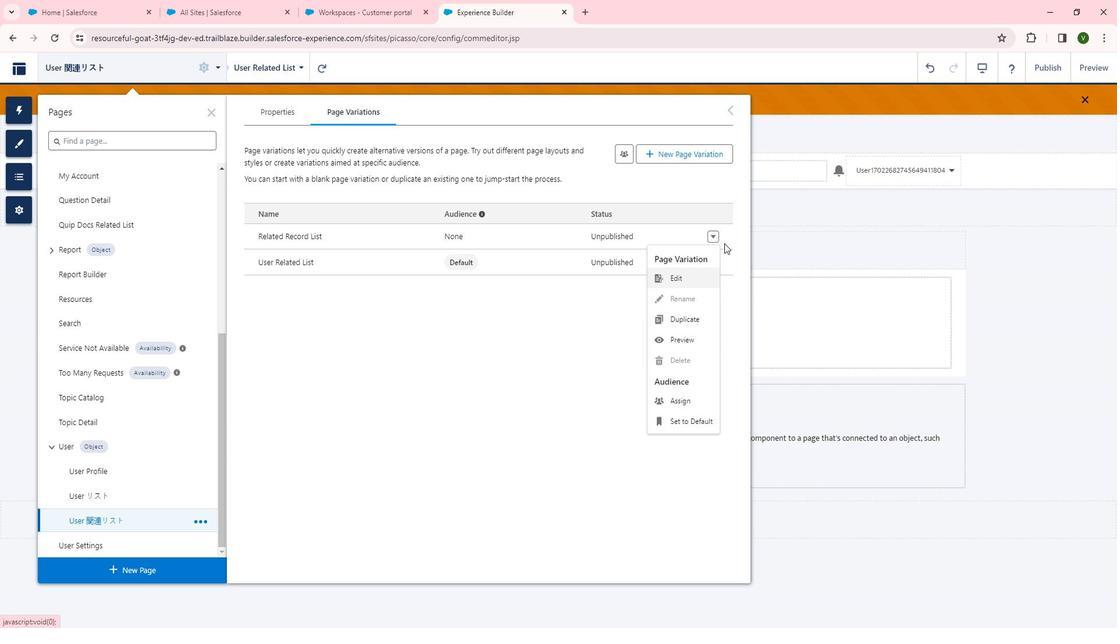 
Action: Mouse moved to (707, 267)
Screenshot: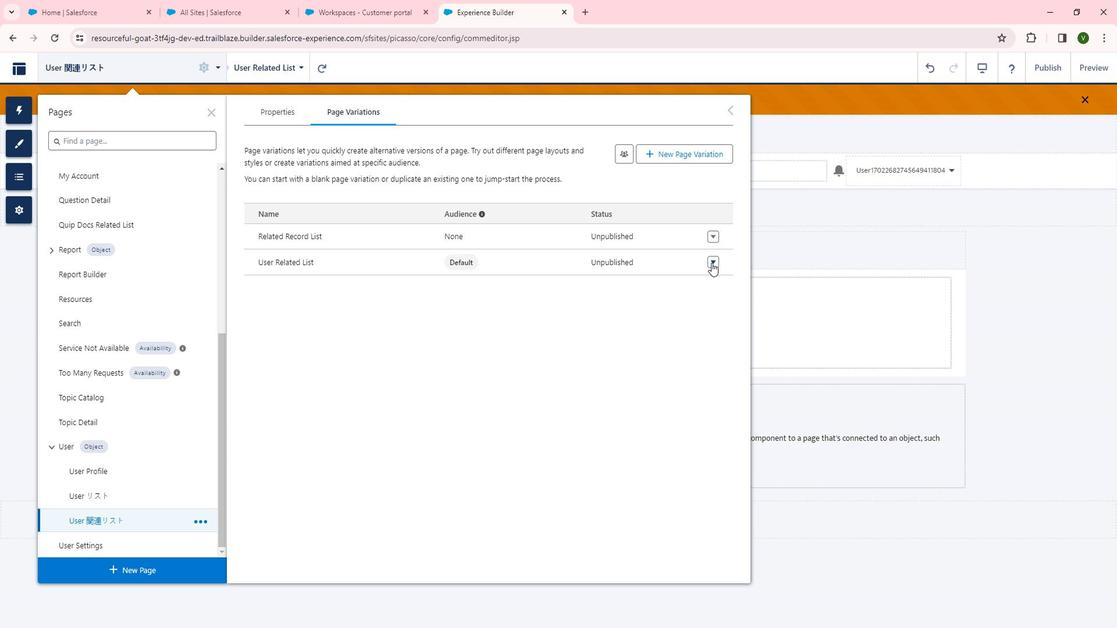 
Action: Mouse pressed left at (707, 267)
Screenshot: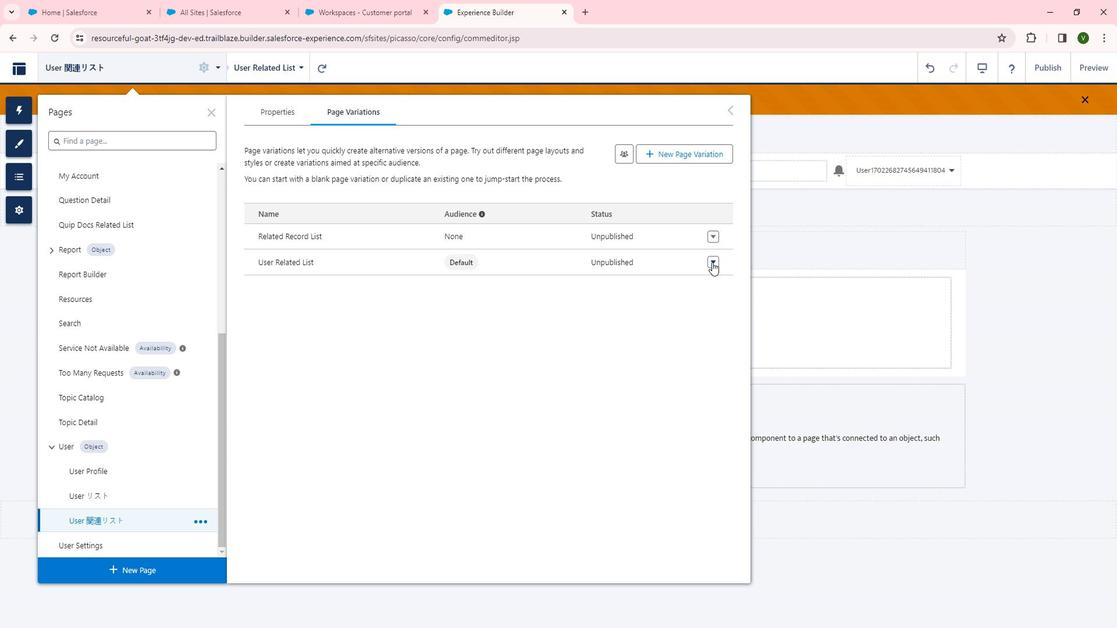 
Action: Mouse moved to (681, 450)
Screenshot: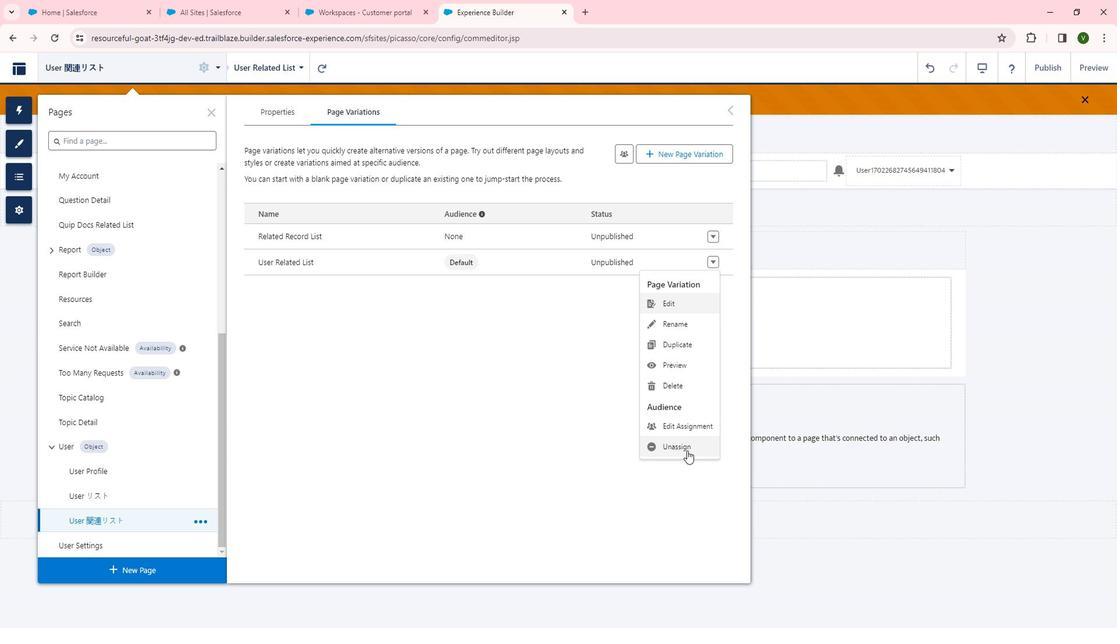 
Action: Mouse pressed left at (681, 450)
Screenshot: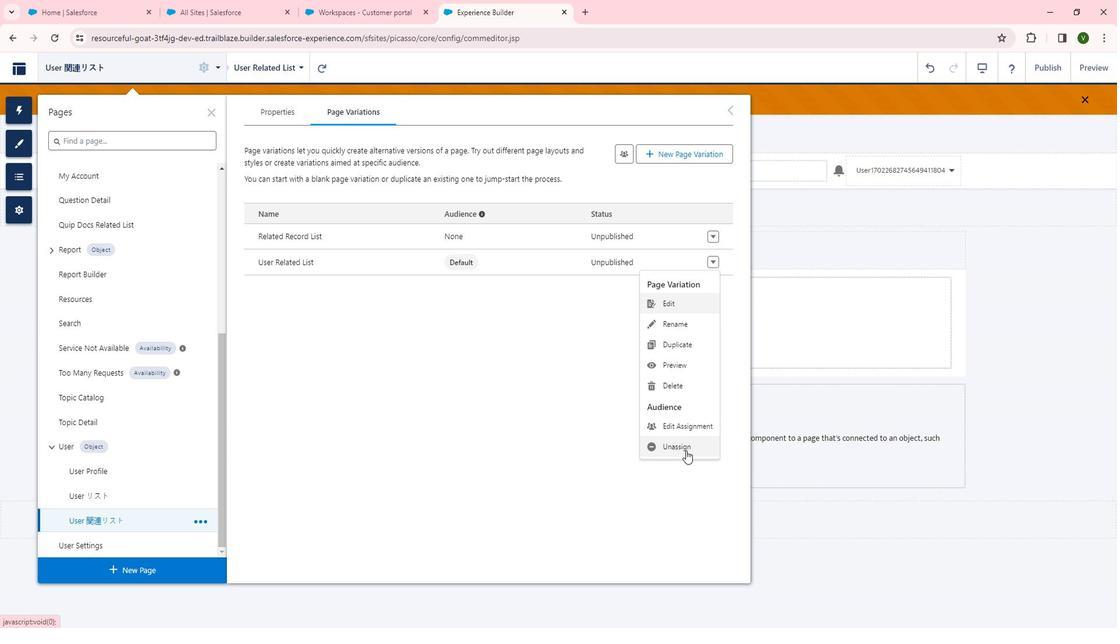 
Action: Mouse moved to (648, 374)
Screenshot: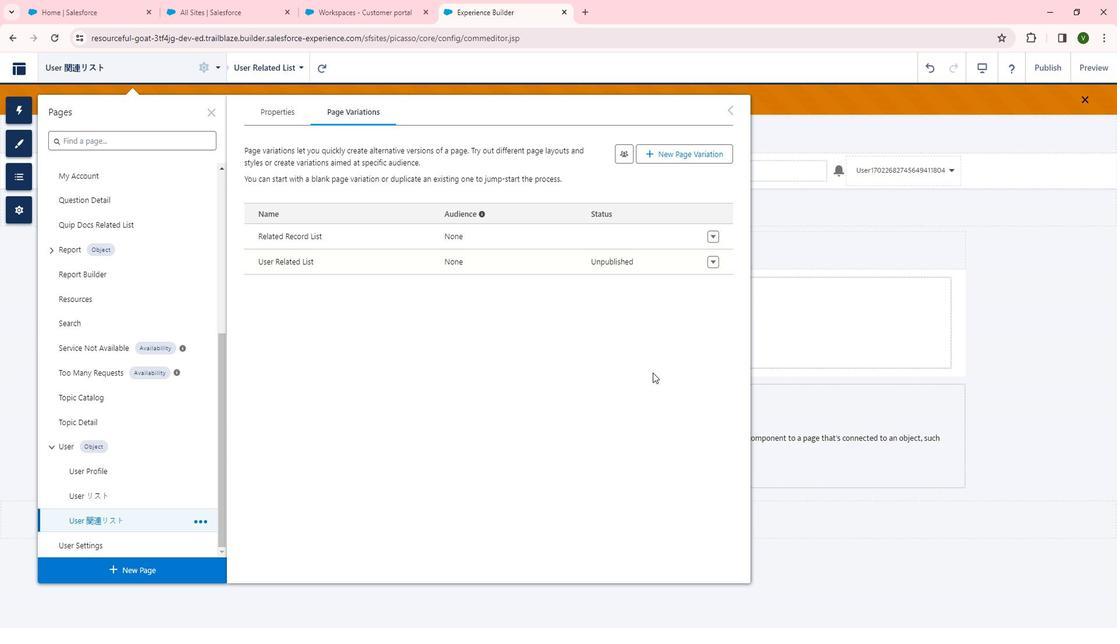 
